 Task: Add an event with the title Second Meeting with John, date '2023/12/11', time 9:15 AM to 11:15 AMand add a description: Together, the employee and the supervisor will establish clear and realistic performance goals that align with the overall objectives of the role and the organization. These goals will be measurable, time-bound, and focused on addressing the identified performance concerns., put the event into Red category, logged in from the account softage.2@softage.netand send the event invitation to softage.1@softage.net and softage.3@softage.net. Set a reminder for the event 5 minutes before
Action: Mouse moved to (112, 120)
Screenshot: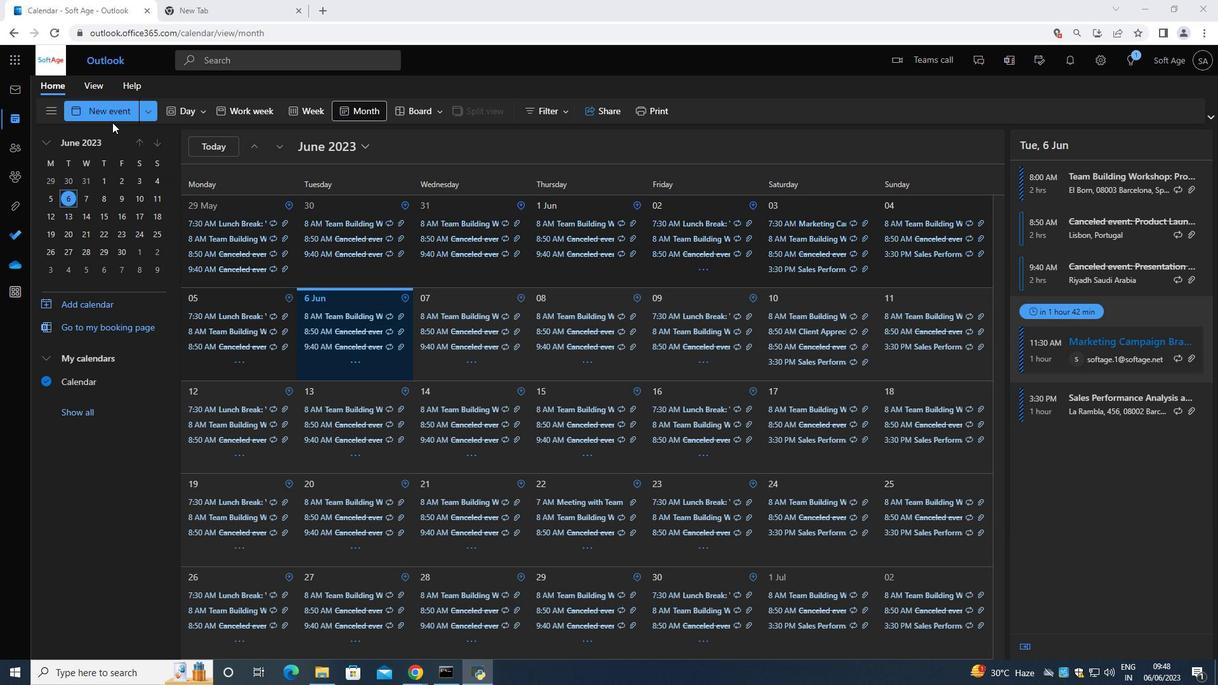 
Action: Mouse pressed left at (112, 120)
Screenshot: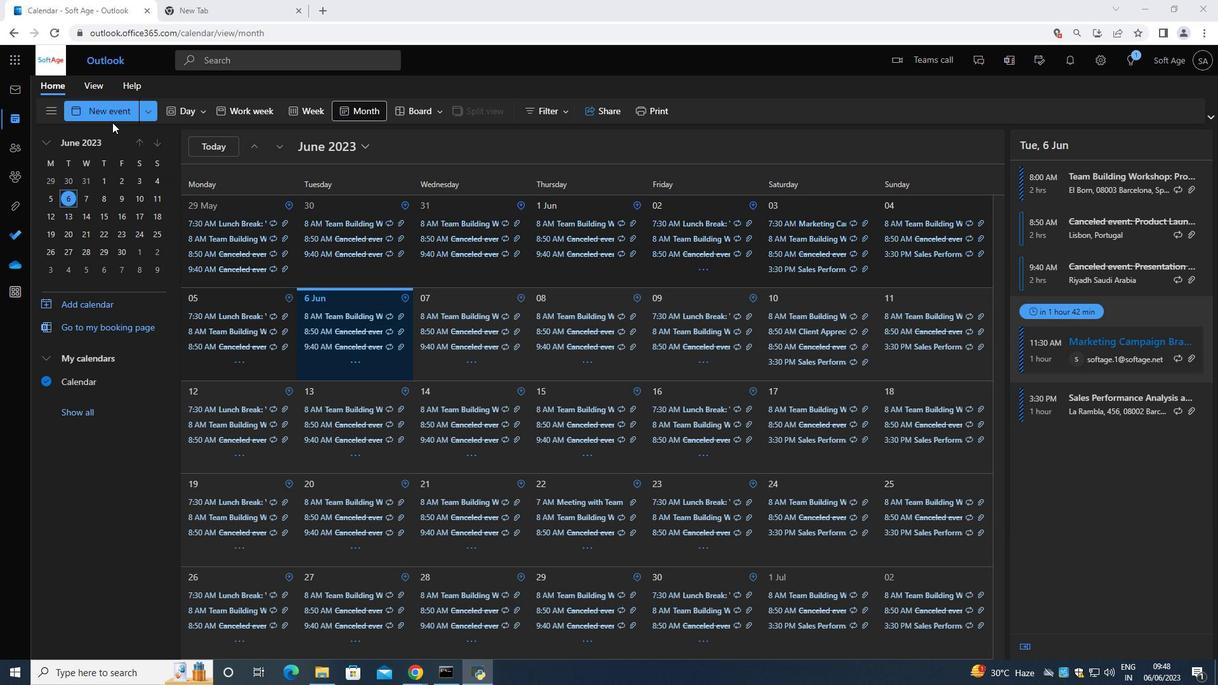 
Action: Mouse moved to (186, 179)
Screenshot: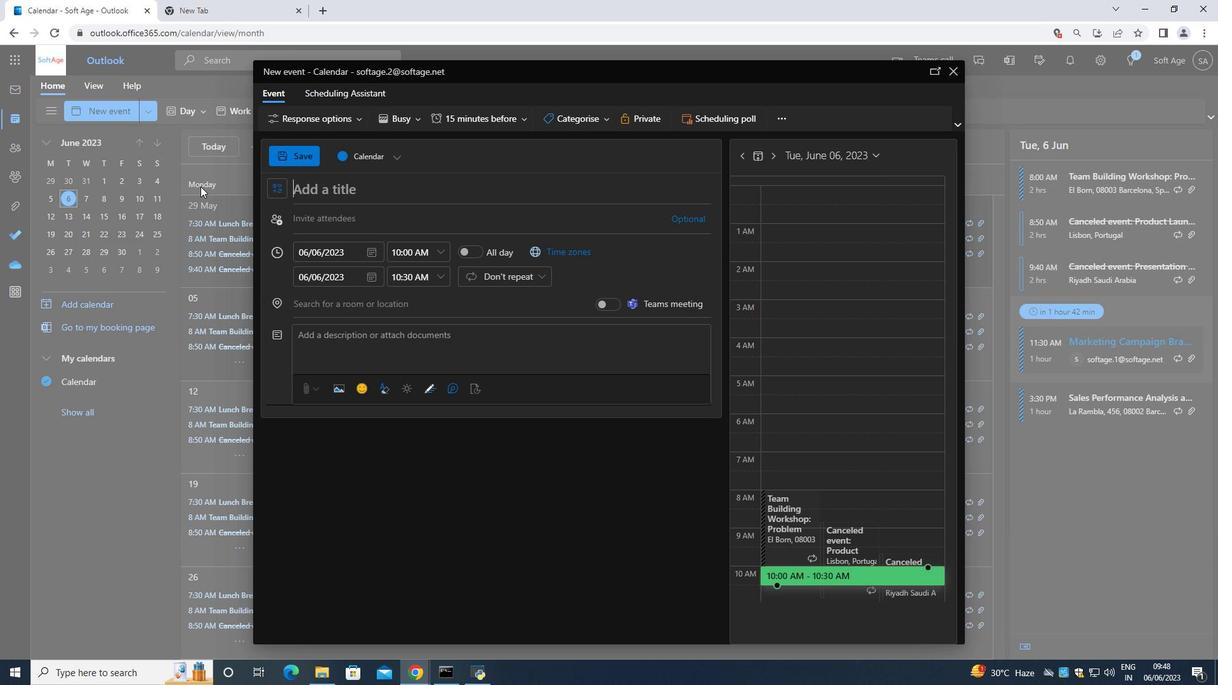 
Action: Key pressed <Key.shift>Second<Key.space><Key.shift>Meeting<Key.space>with<Key.space><Key.shift>John
Screenshot: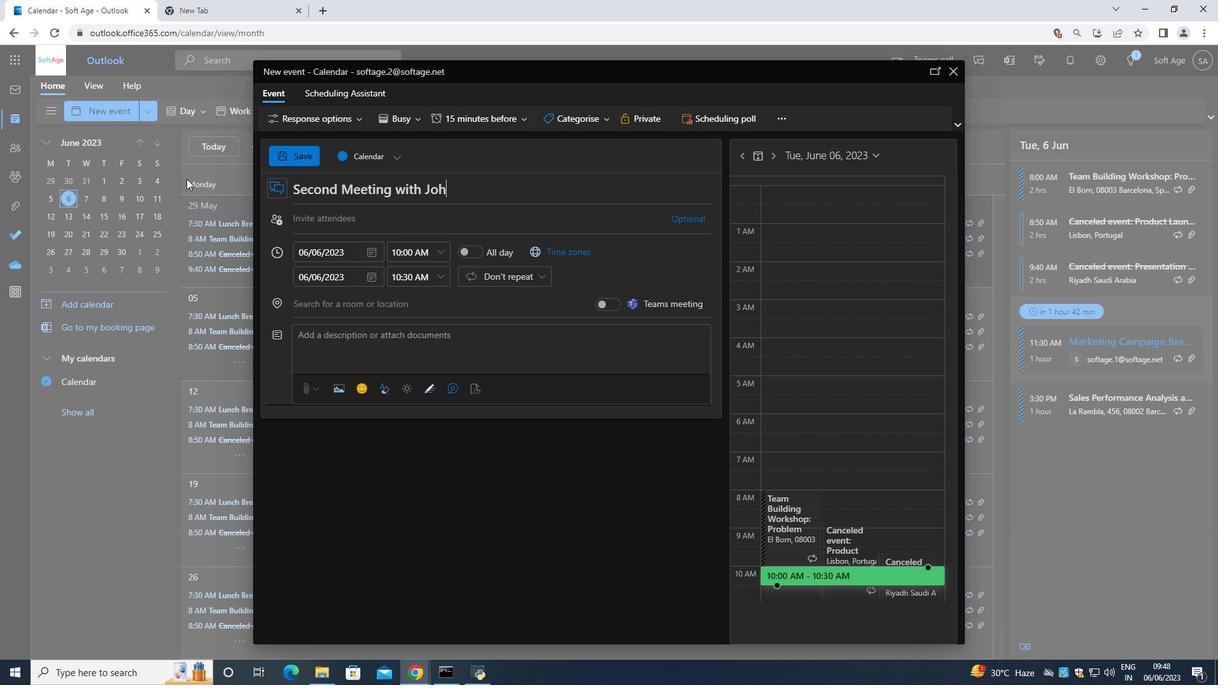 
Action: Mouse moved to (373, 253)
Screenshot: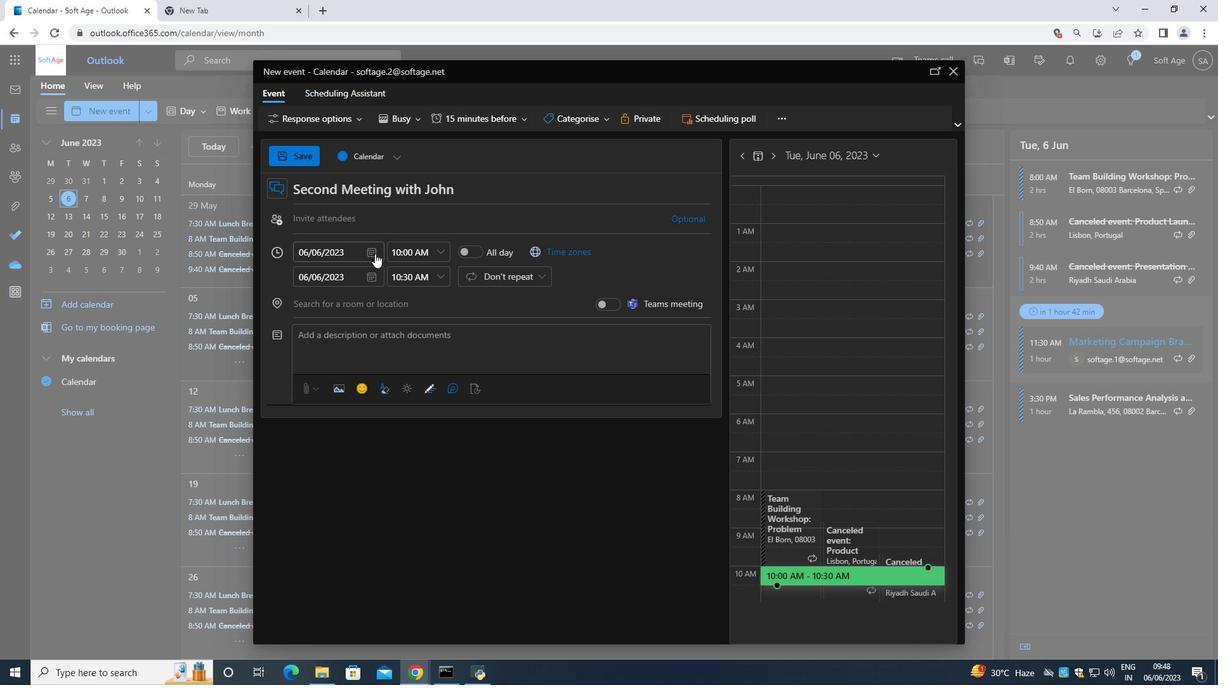 
Action: Mouse pressed left at (373, 253)
Screenshot: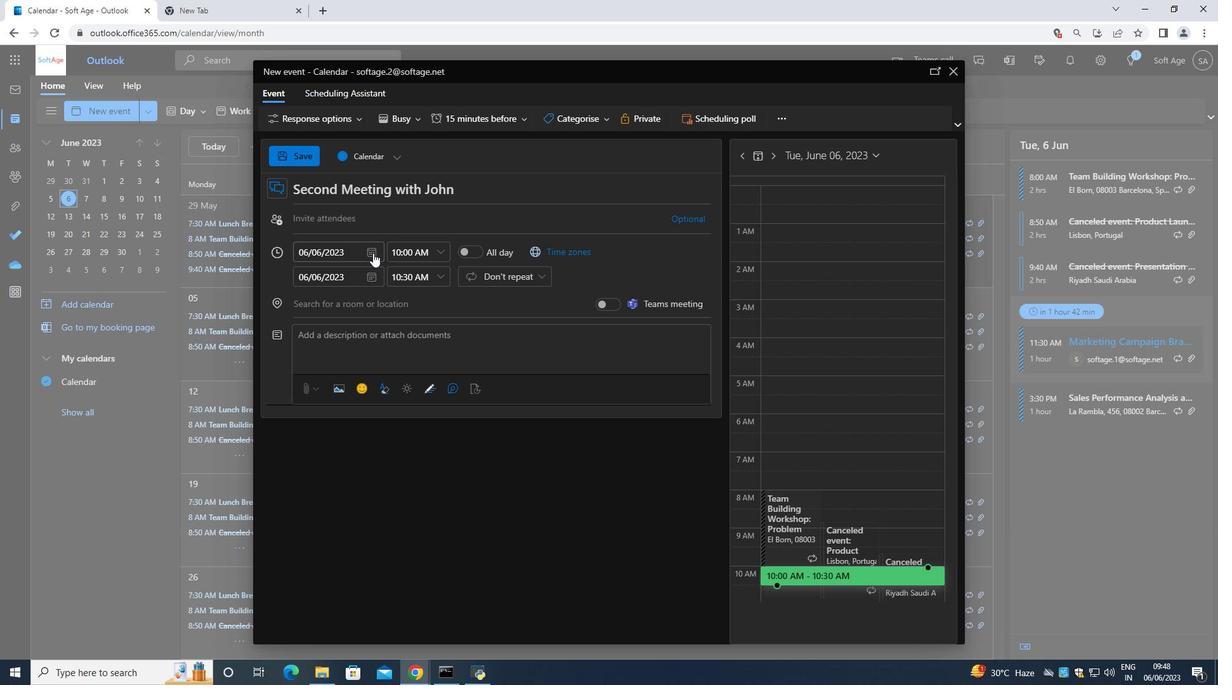 
Action: Mouse moved to (420, 278)
Screenshot: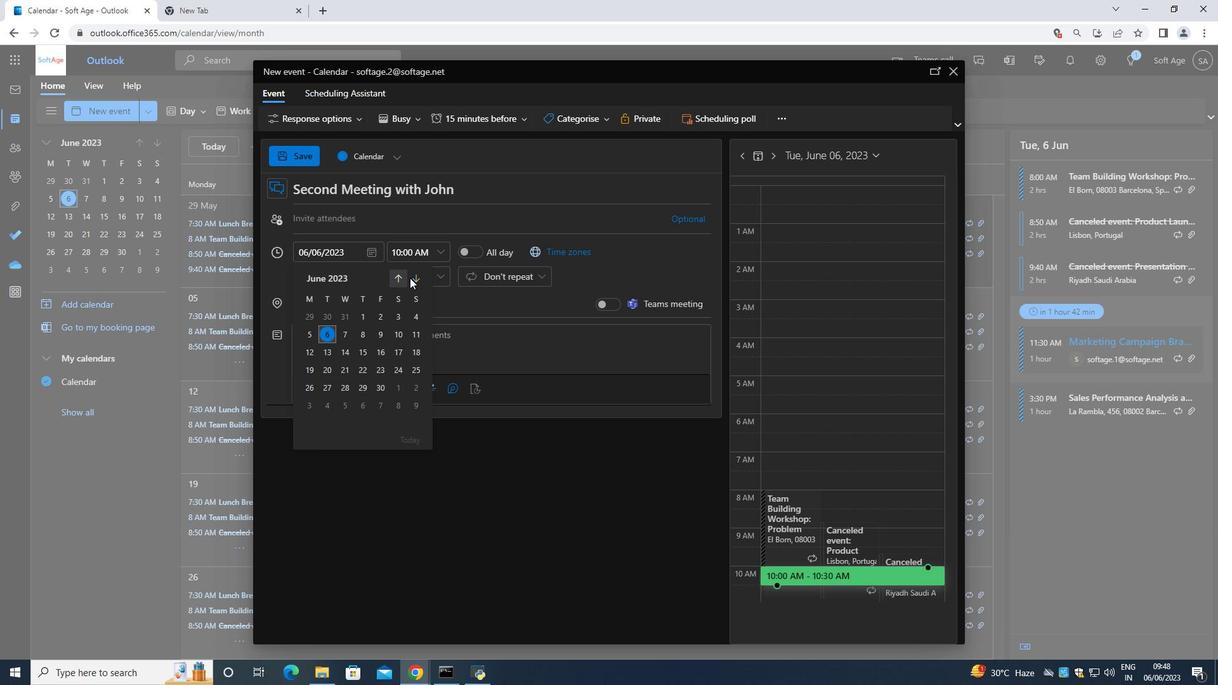 
Action: Mouse pressed left at (420, 278)
Screenshot: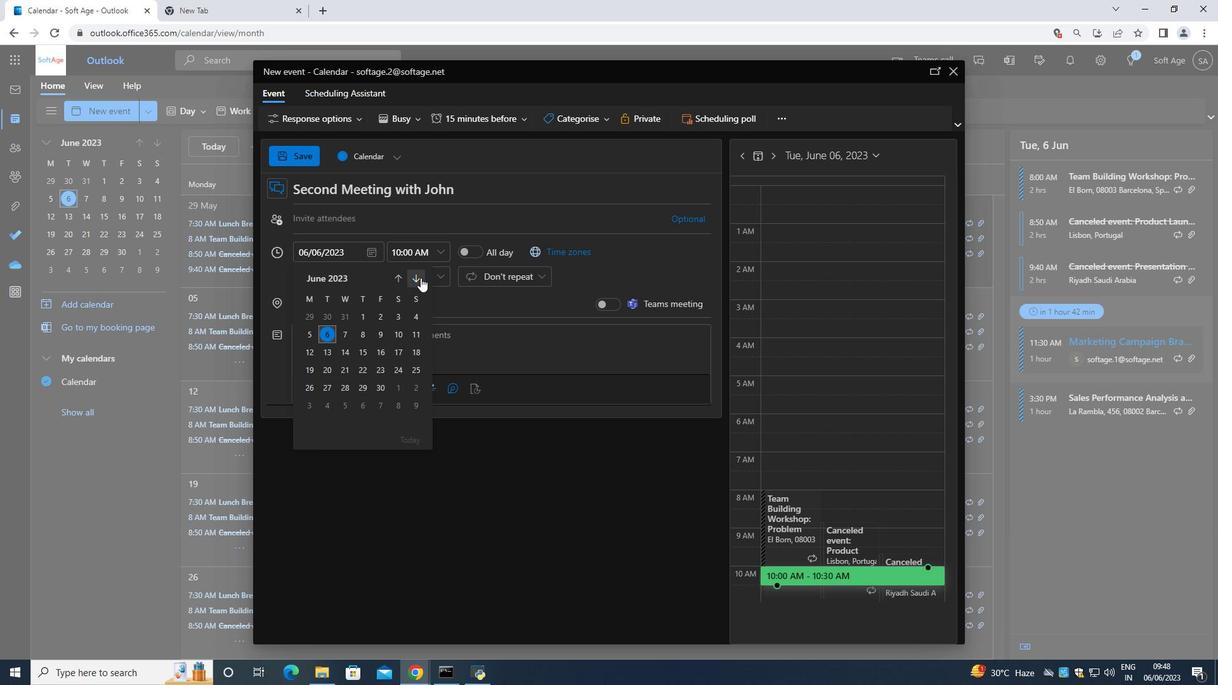 
Action: Mouse pressed left at (420, 278)
Screenshot: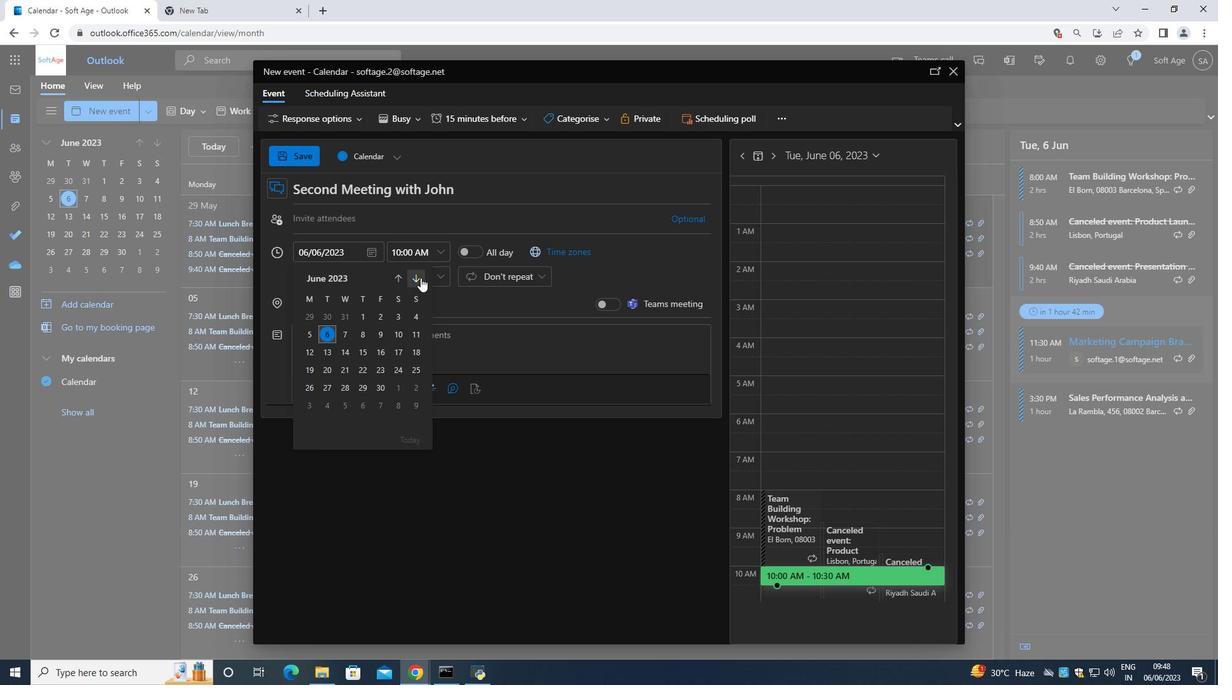 
Action: Mouse pressed left at (420, 278)
Screenshot: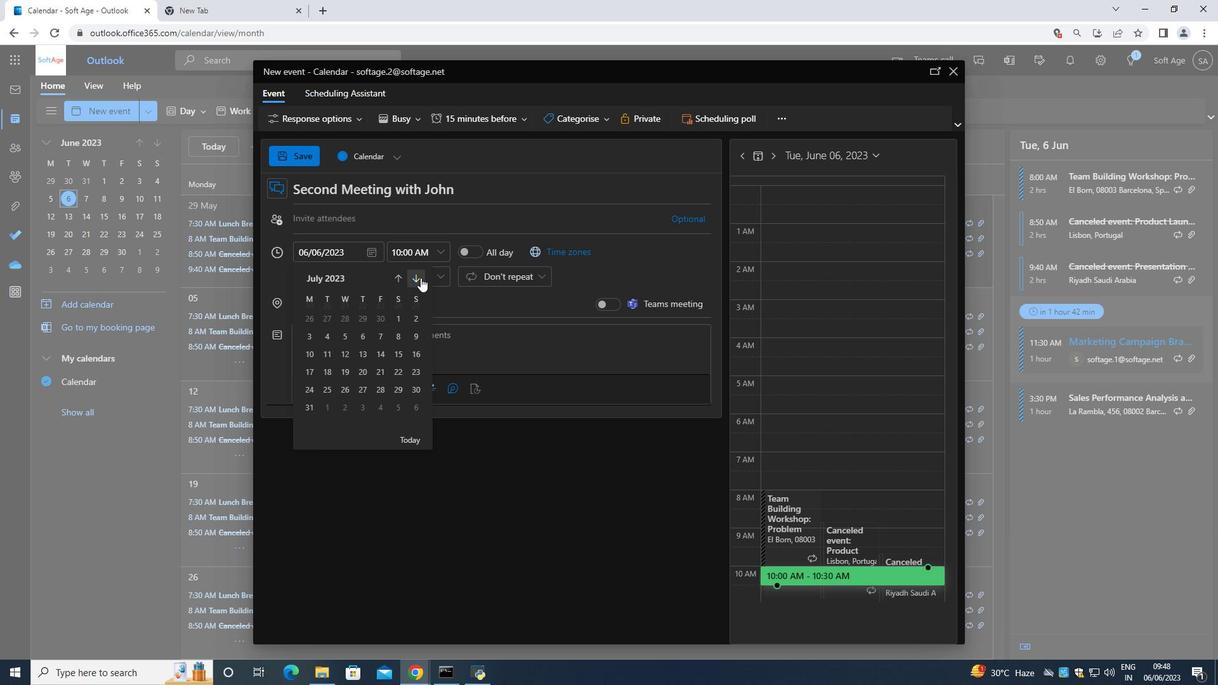 
Action: Mouse pressed left at (420, 278)
Screenshot: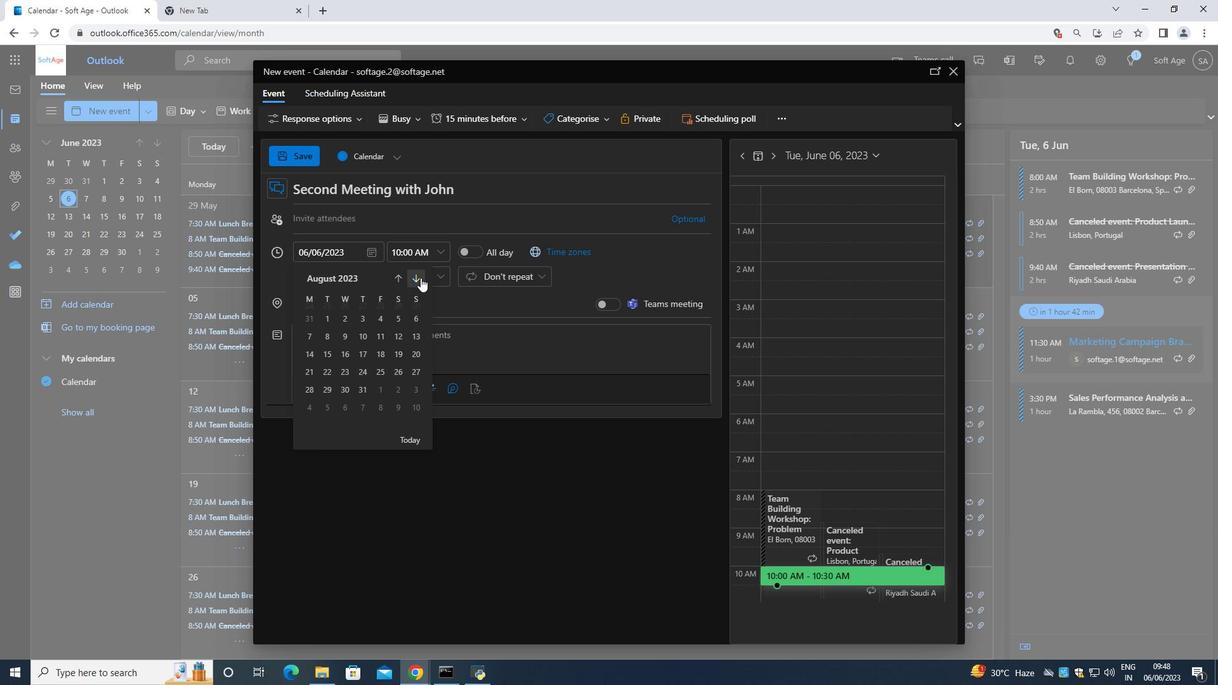 
Action: Mouse pressed left at (420, 278)
Screenshot: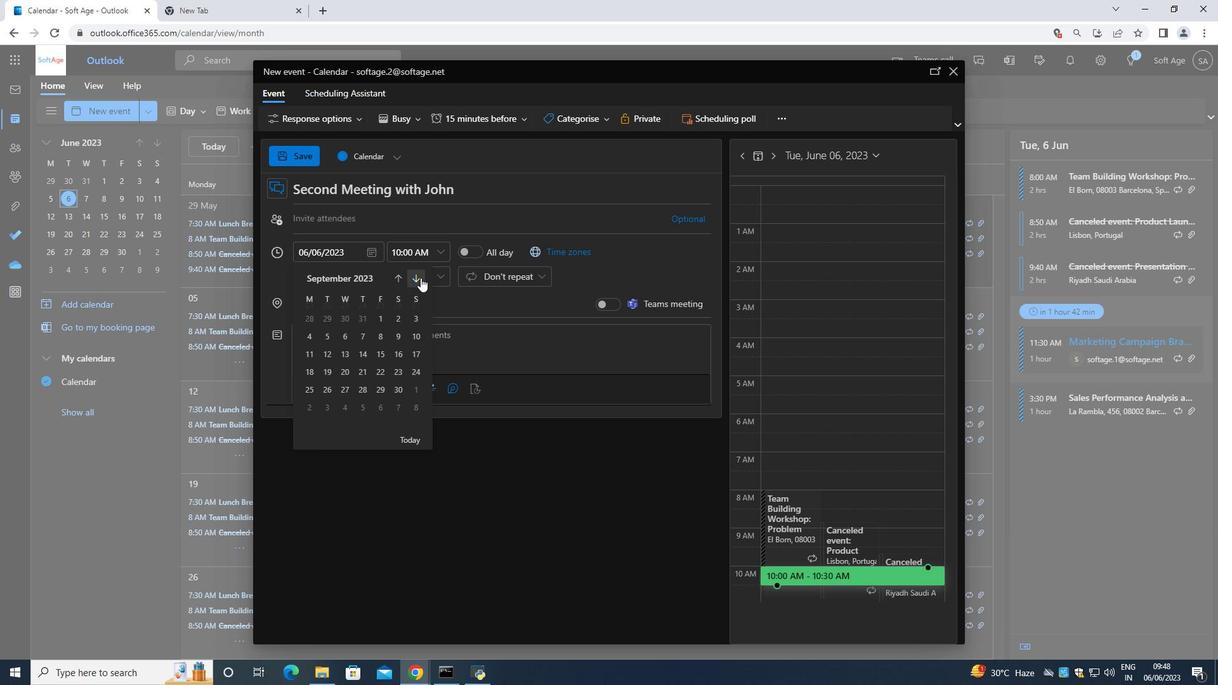 
Action: Mouse moved to (420, 278)
Screenshot: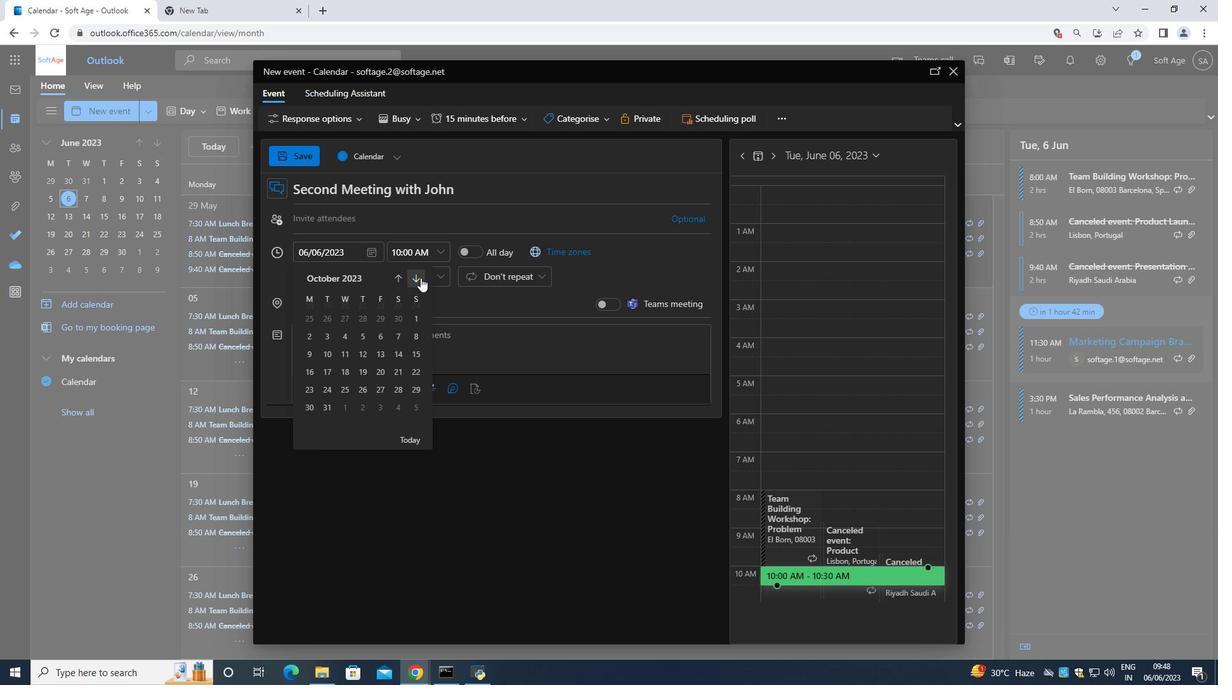 
Action: Mouse pressed left at (420, 278)
Screenshot: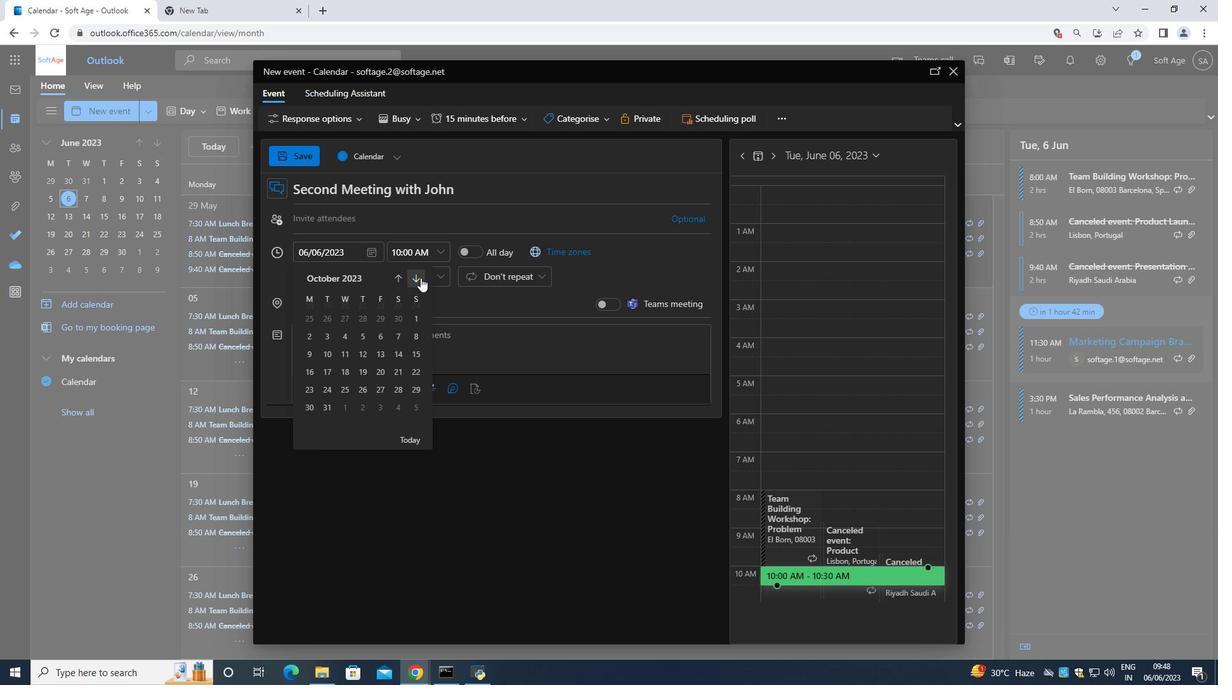 
Action: Mouse moved to (311, 354)
Screenshot: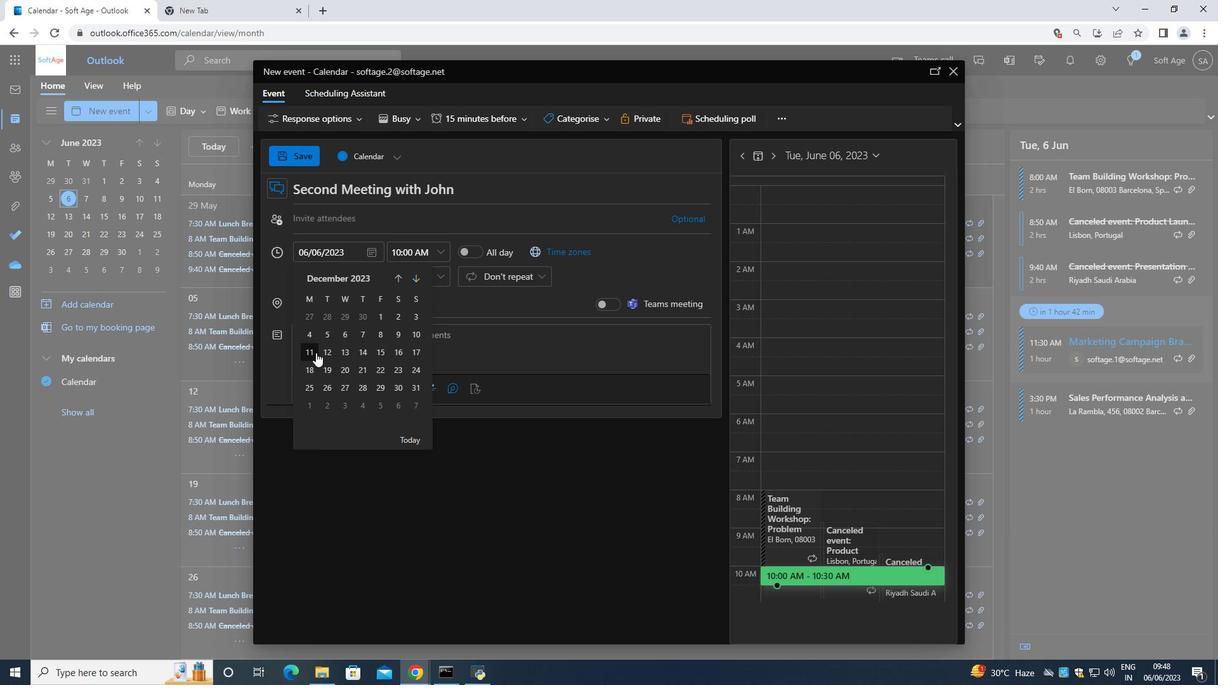 
Action: Mouse pressed left at (311, 354)
Screenshot: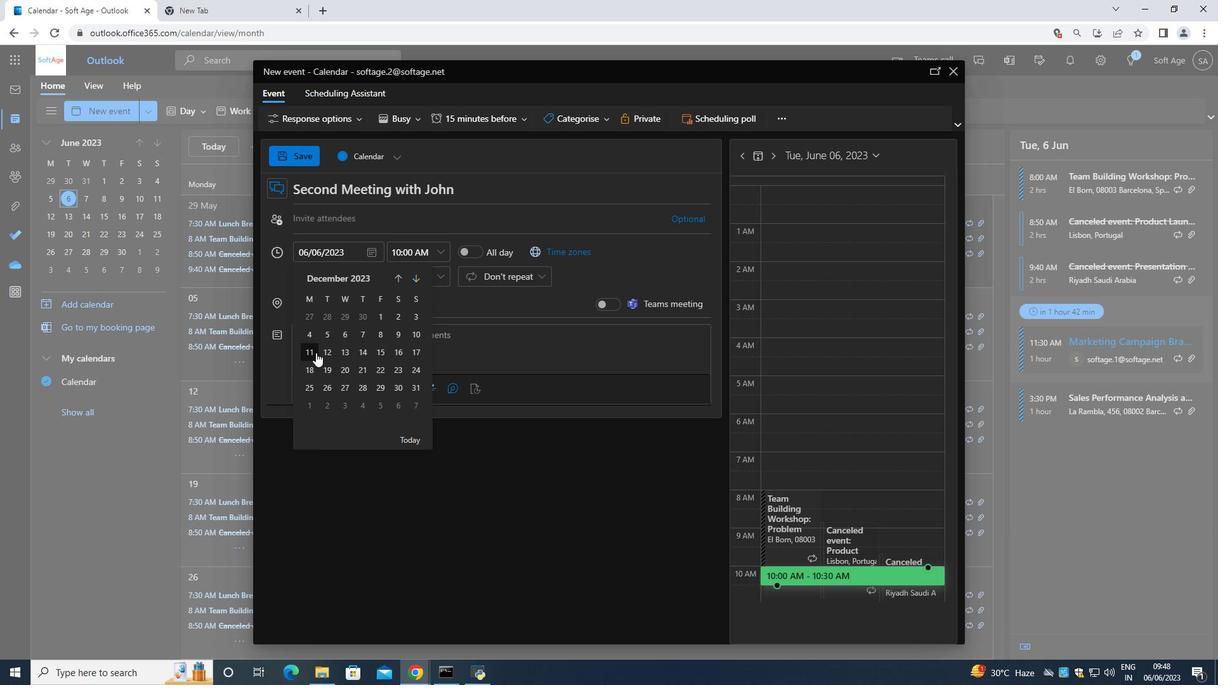 
Action: Mouse moved to (428, 253)
Screenshot: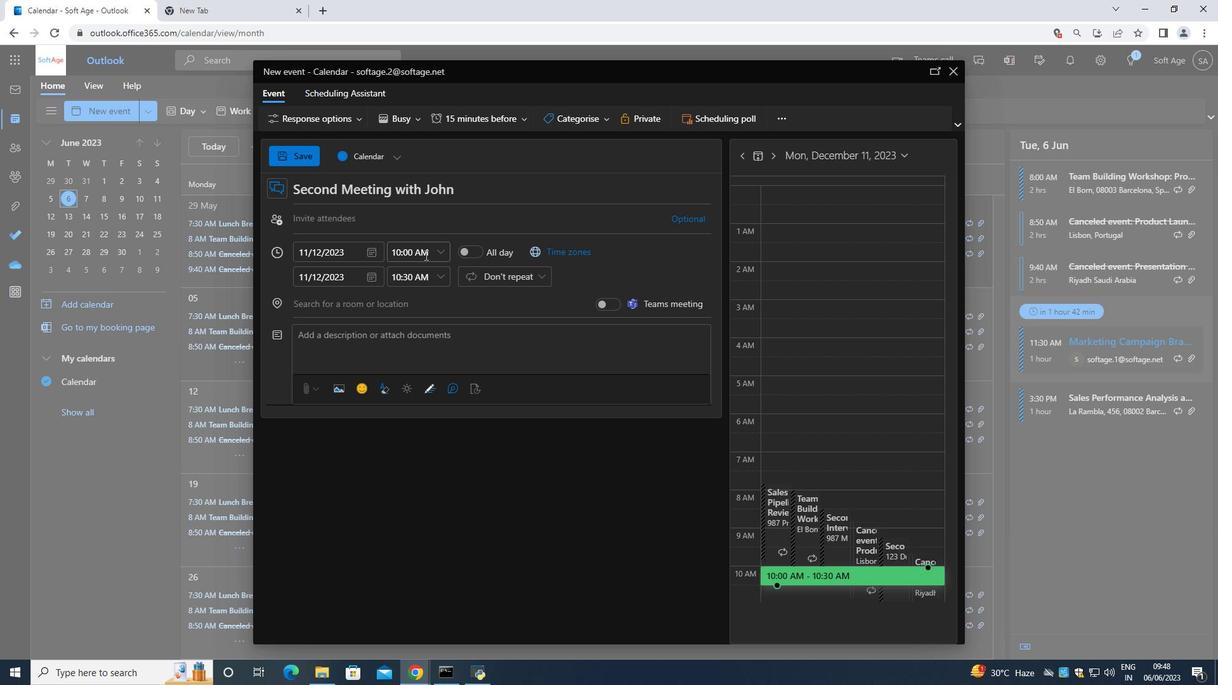 
Action: Mouse pressed left at (428, 253)
Screenshot: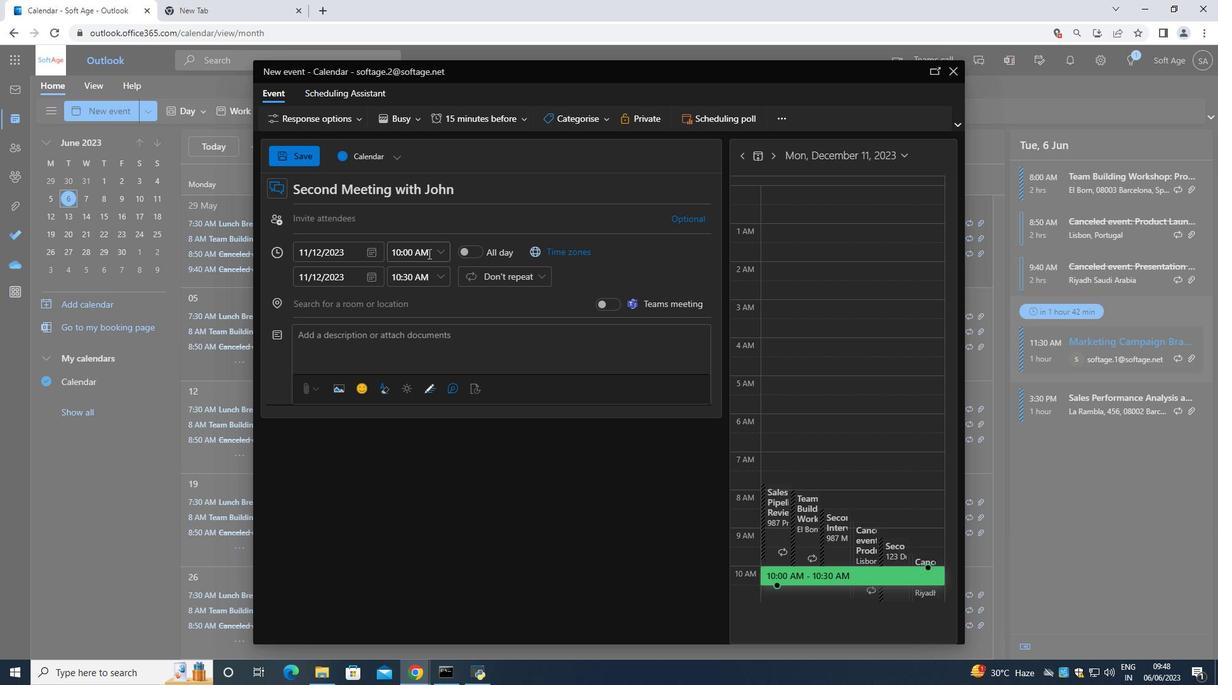 
Action: Mouse moved to (349, 206)
Screenshot: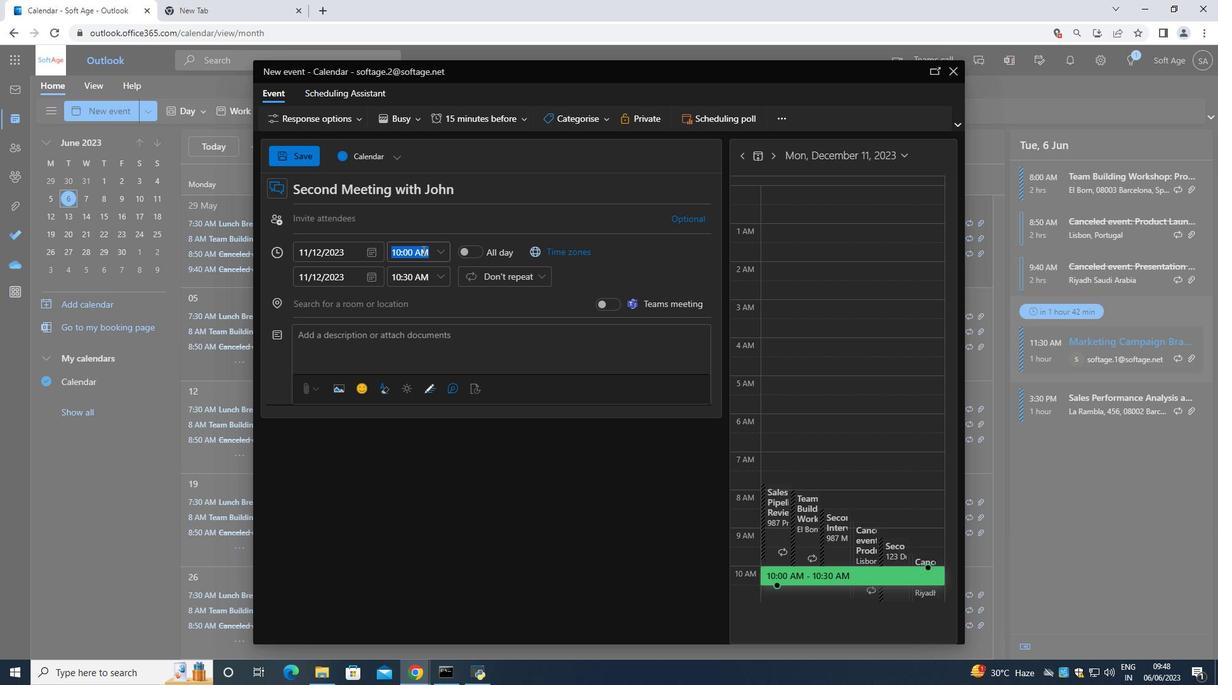 
Action: Key pressed 9<Key.shift_r>:15<Key.space><Key.shift>
Screenshot: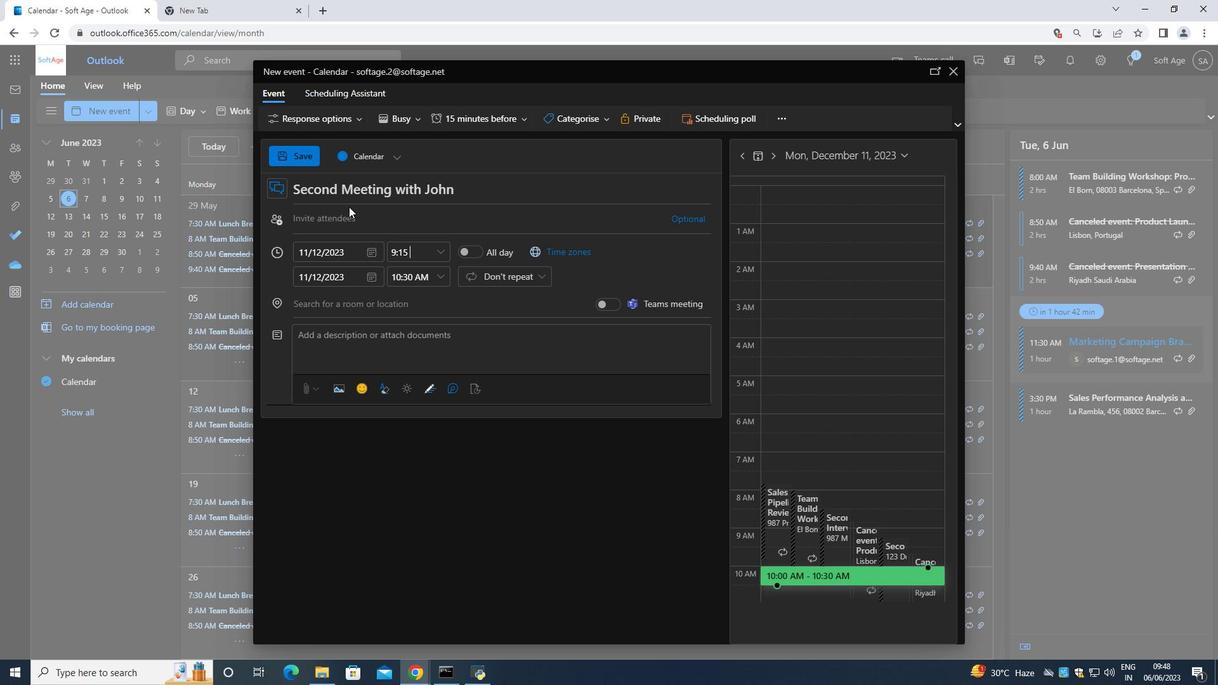 
Action: Mouse moved to (349, 206)
Screenshot: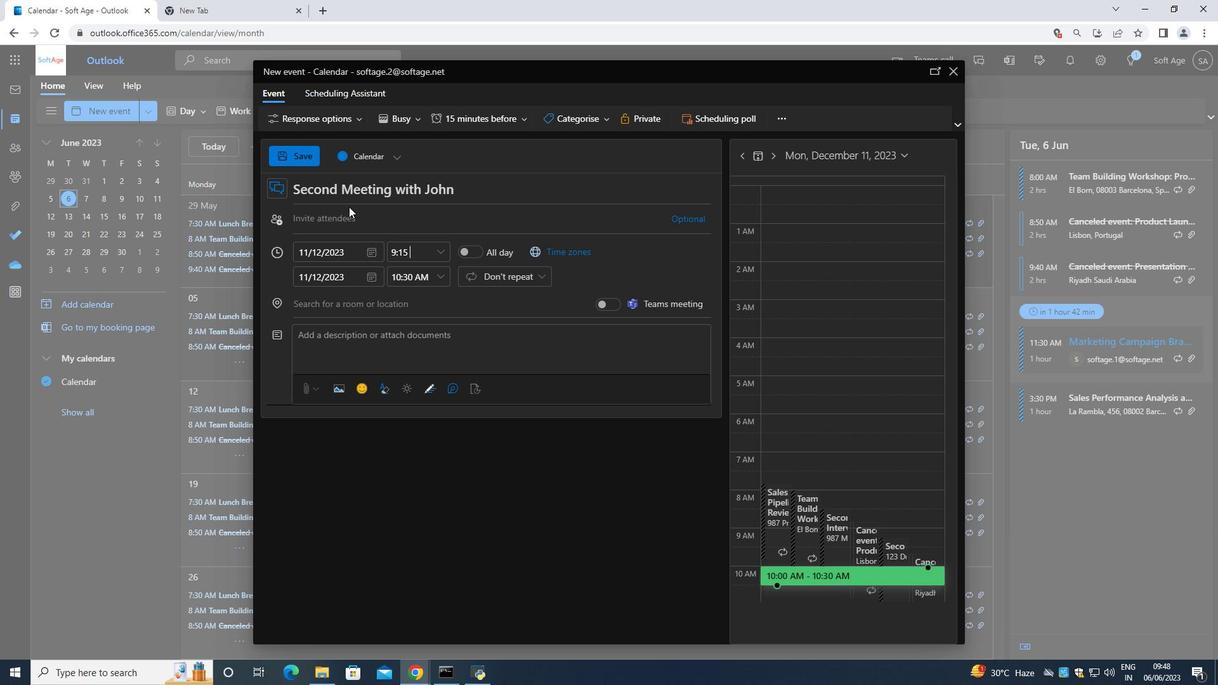 
Action: Key pressed AM
Screenshot: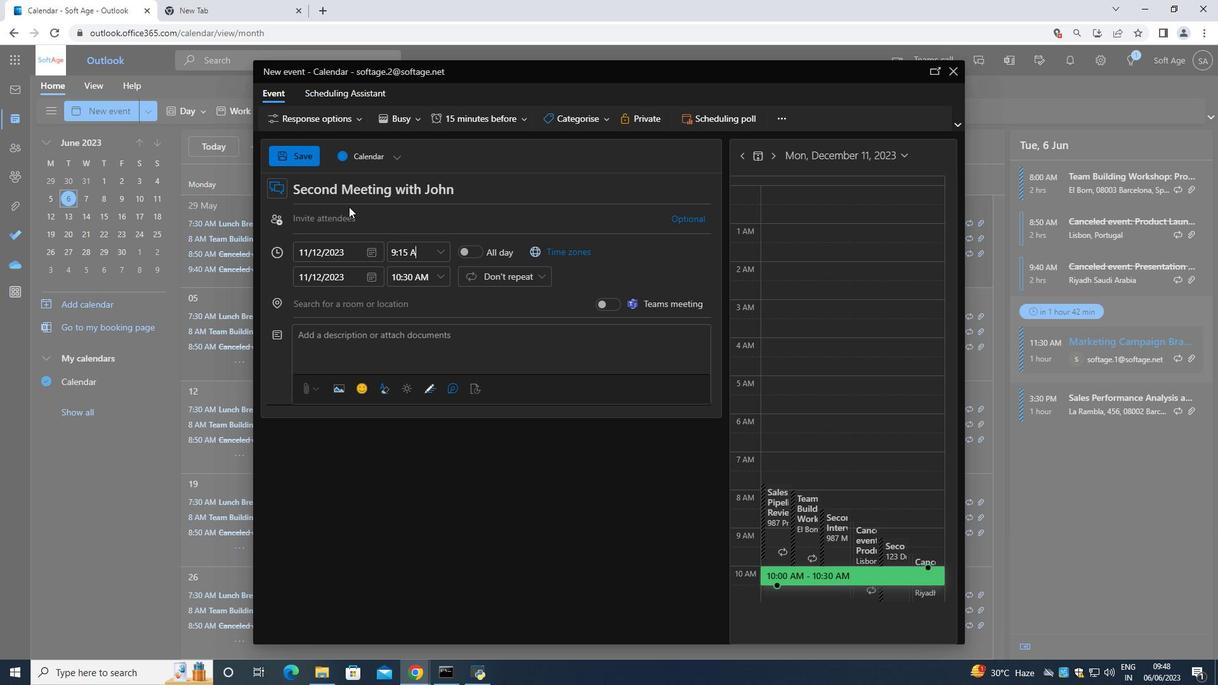
Action: Mouse moved to (439, 283)
Screenshot: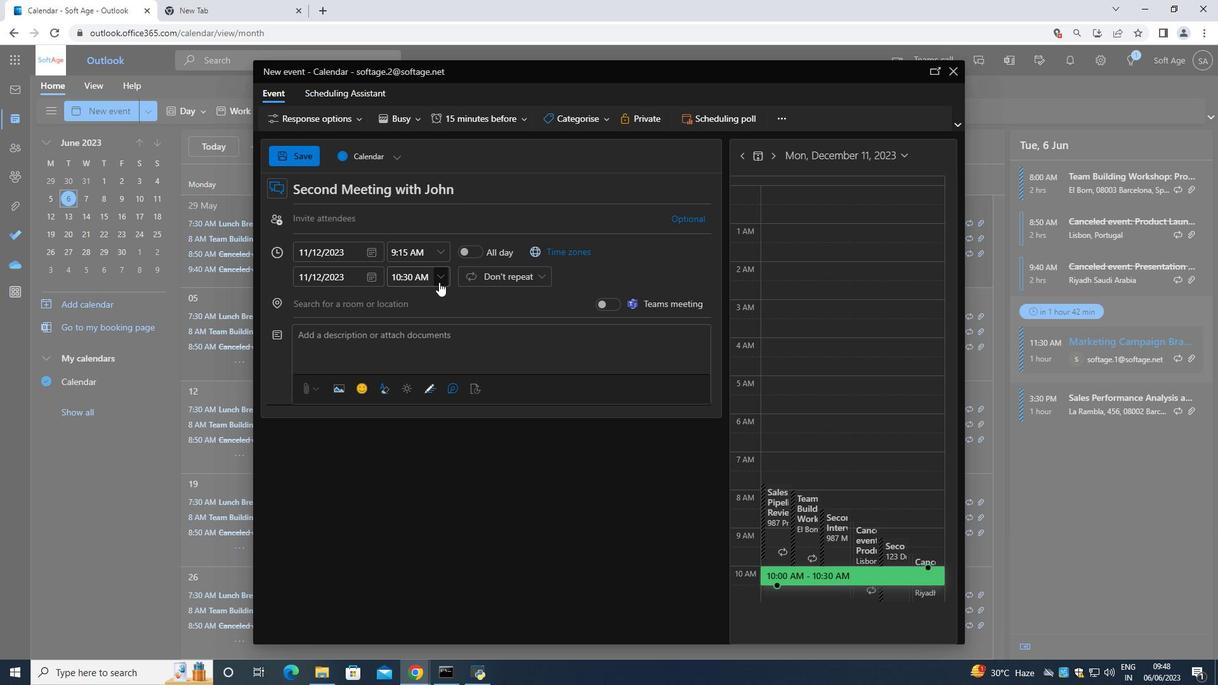 
Action: Mouse pressed left at (439, 283)
Screenshot: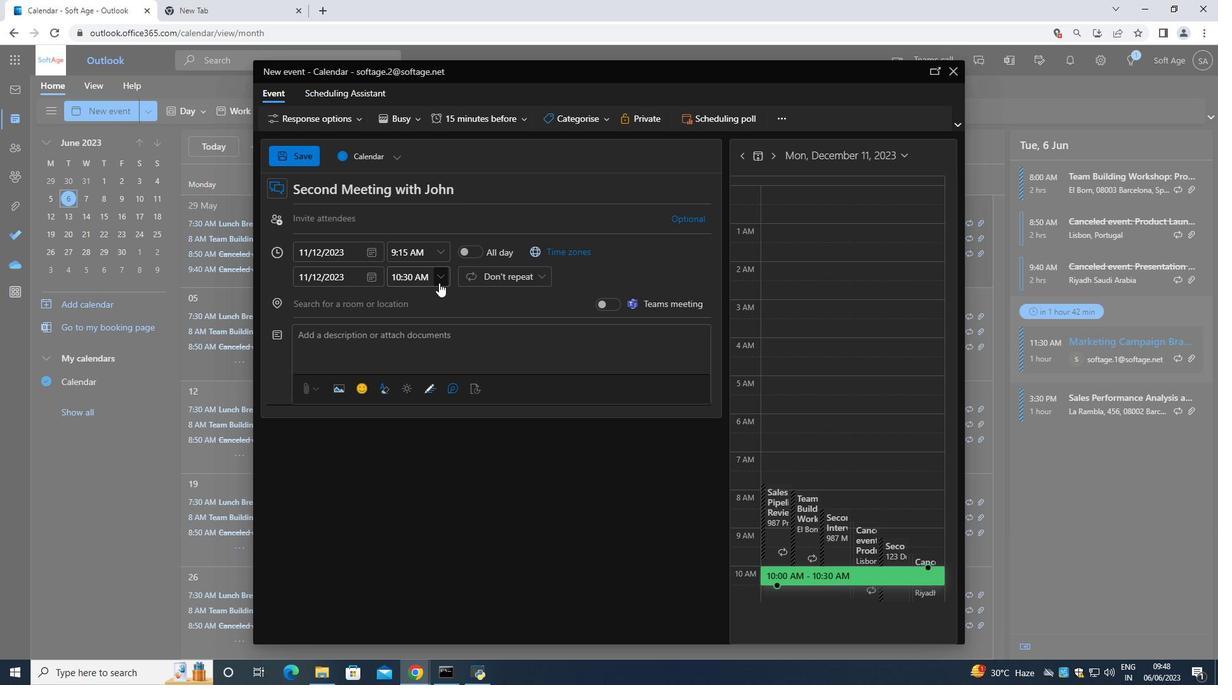 
Action: Mouse moved to (432, 365)
Screenshot: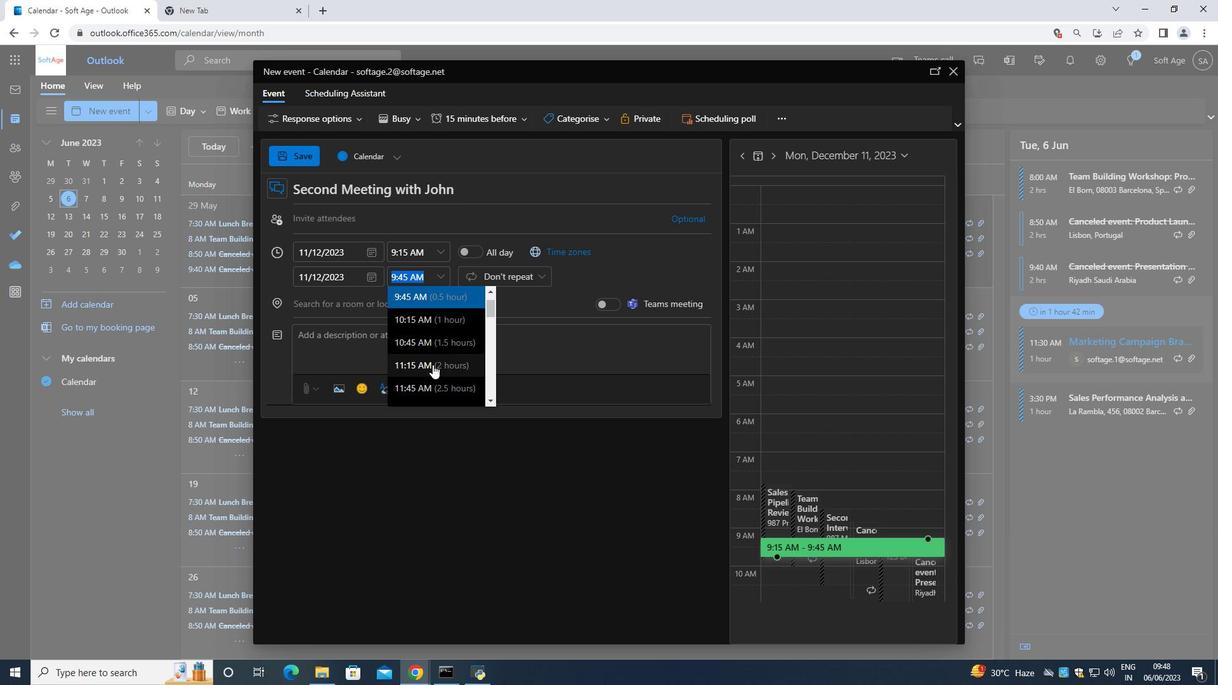 
Action: Mouse pressed left at (432, 365)
Screenshot: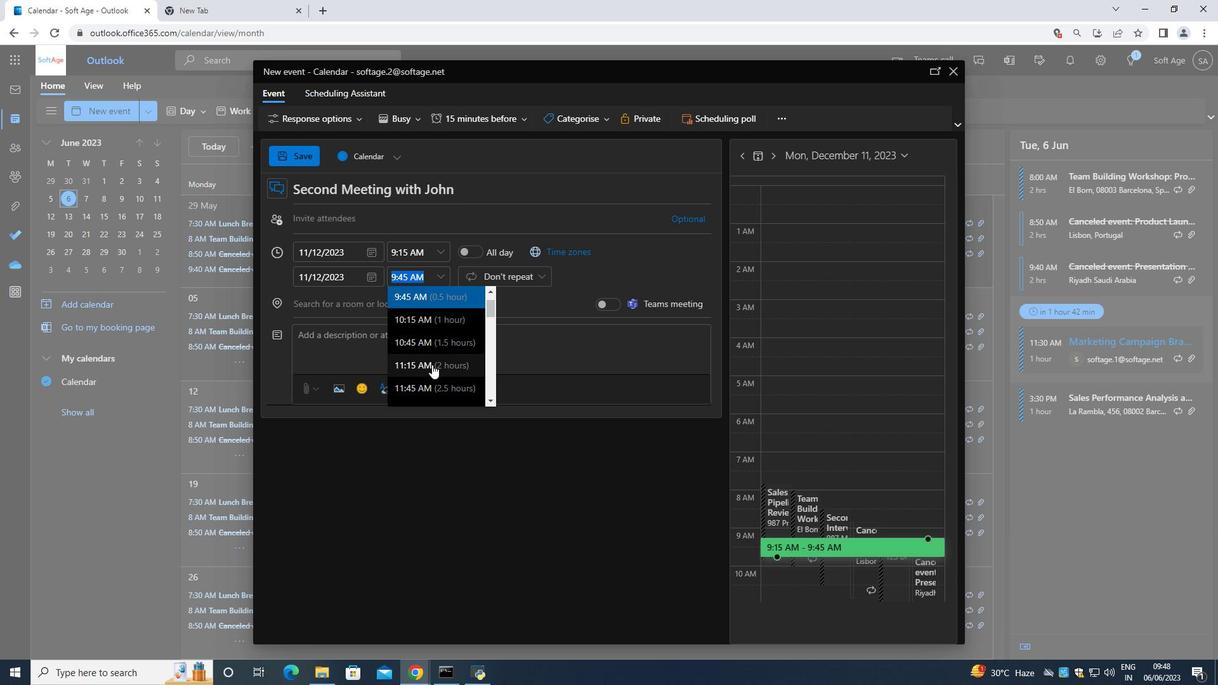 
Action: Mouse moved to (423, 355)
Screenshot: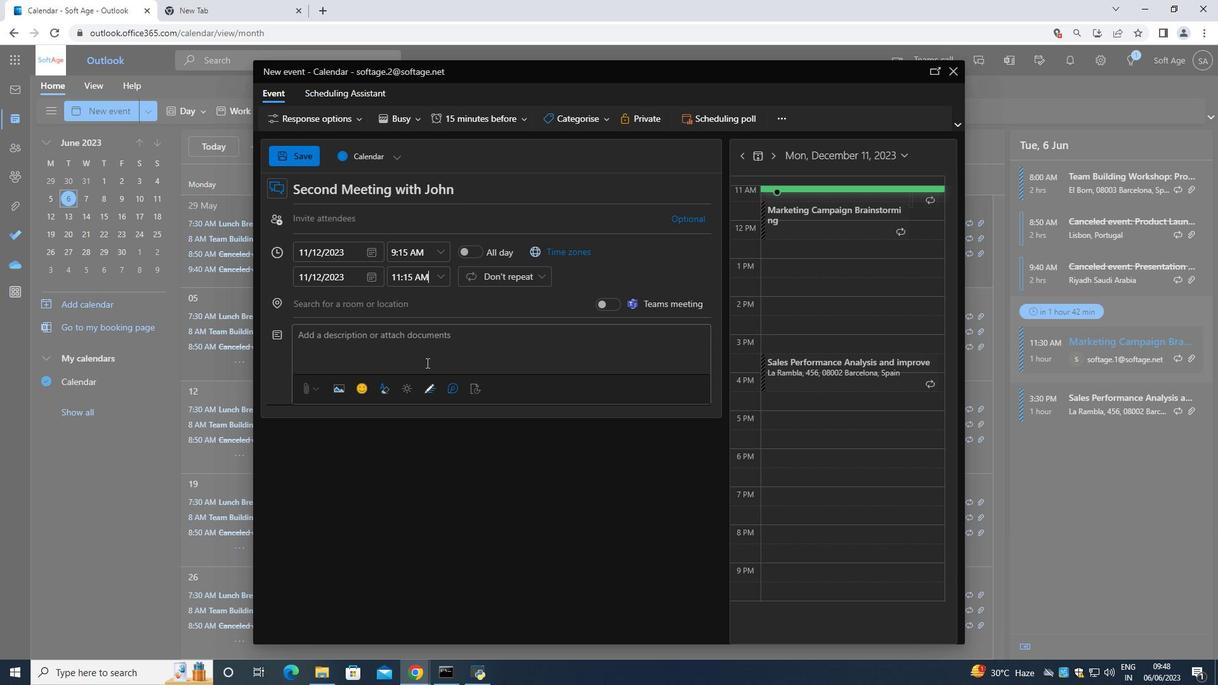 
Action: Mouse pressed left at (423, 355)
Screenshot: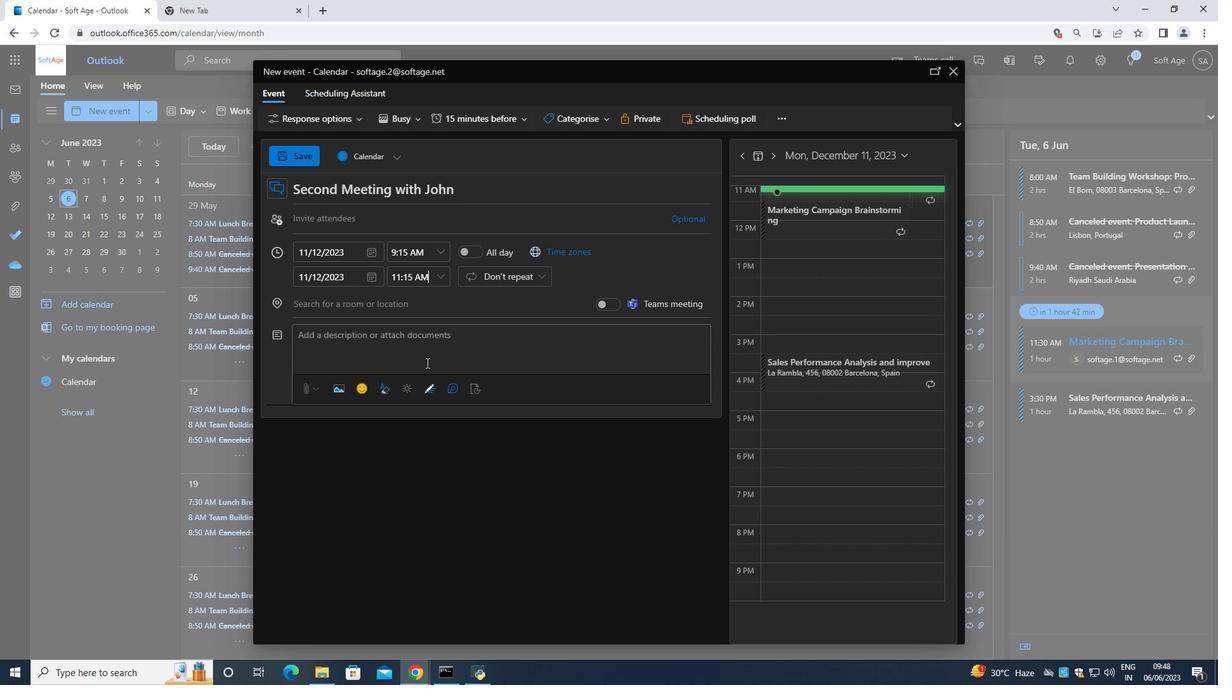 
Action: Mouse moved to (342, 316)
Screenshot: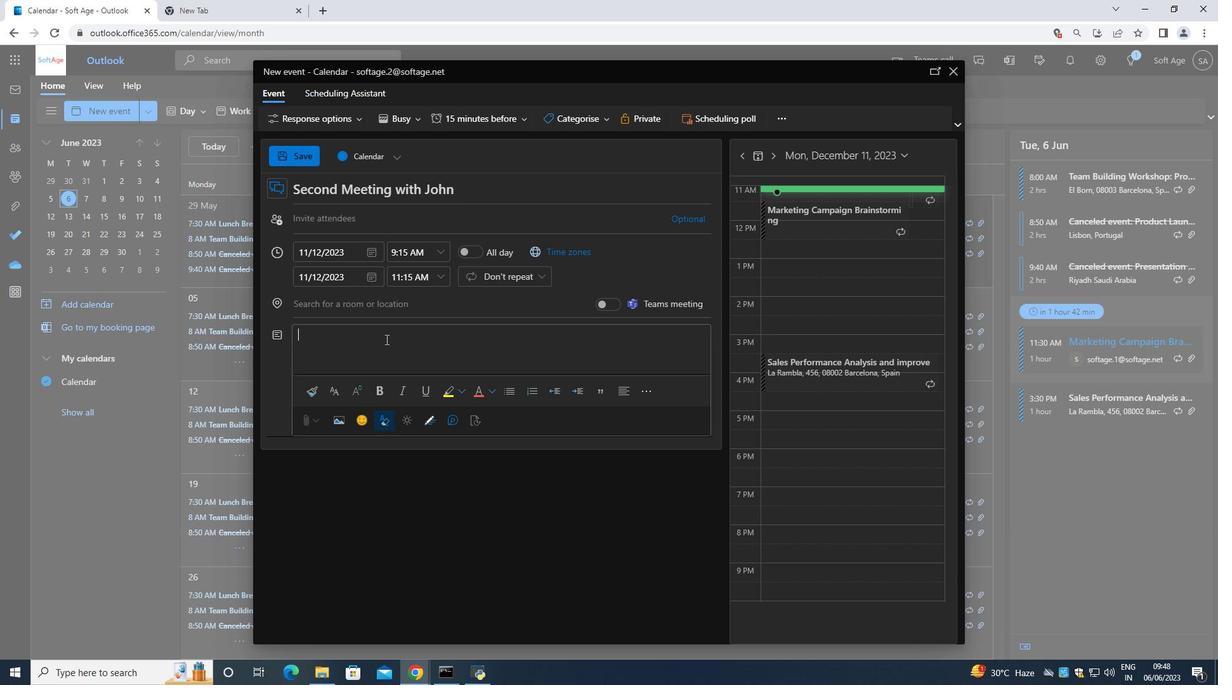 
Action: Key pressed <Key.shift>Together<Key.space>m<Key.backspace>,<Key.space>the<Key.space>employee<Key.space>and<Key.space>the<Key.space>supervisor<Key.space>will<Key.space>estsbiks<Key.backspace><Key.backspace>l<Key.backspace><Key.backspace>lisg<Key.backspace>h<Key.space>clear<Key.space>and<Key.space>rea<Key.left><Key.left><Key.left><Key.left><Key.left><Key.left><Key.left><Key.left><Key.left><Key.left><Key.left><Key.left><Key.left><Key.left><Key.left><Key.left><Key.left><Key.left><Key.left><Key.backspace>a<Key.right><Key.right><Key.right><Key.right><Key.right><Key.right><Key.right><Key.right><Key.right><Key.right><Key.right><Key.right><Key.right><Key.right><Key.right><Key.right><Key.right><Key.right><Key.right><Key.right><Key.right><Key.right><Key.right><Key.right><Key.right><Key.right><Key.right><Key.right><Key.right><Key.right><Key.right><Key.right>listic<Key.space>performance<Key.space>goals<Key.space>that<Key.space>align<Key.space>with<Key.space>the<Key.space>overall<Key.space>objectives<Key.space>of<Key.space>the<Key.space>role<Key.space>and<Key.space>the<Key.space>prganization<Key.space>.<Key.space><Key.shift>These<Key.space>ga<Key.backspace>oals<Key.space>will<Key.space>be<Key.space>meas<Key.left><Key.left><Key.left><Key.left><Key.left><Key.left><Key.left><Key.left><Key.left><Key.left><Key.left><Key.left><Key.left><Key.left><Key.left><Key.left><Key.left><Key.left><Key.left><Key.left><Key.left><Key.left><Key.left><Key.left><Key.left><Key.left><Key.left><Key.left><Key.left><Key.left><Key.left><Key.left><Key.left><Key.left><Key.left><Key.left><Key.backspace>f<Key.right><Key.right><Key.right><Key.right><Key.right><Key.right><Key.right><Key.right><Key.right><Key.right><Key.right><Key.right><Key.right><Key.right><Key.right><Key.right><Key.right><Key.right><Key.right><Key.right><Key.right><Key.right><Key.right><Key.right><Key.right><Key.right><Key.right><Key.right><Key.right><Key.right><Key.right><Key.right><Key.right><Key.right><Key.right><Key.right>urable<Key.space>,<Key.space>time<Key.space>-<Key.space>bound,<Key.space>and<Key.space>focused<Key.space>on<Key.space>addressing<Key.space>the<Key.space>identifid<Key.backspace>ed<Key.space>performance<Key.space>concerns<Key.space>.
Screenshot: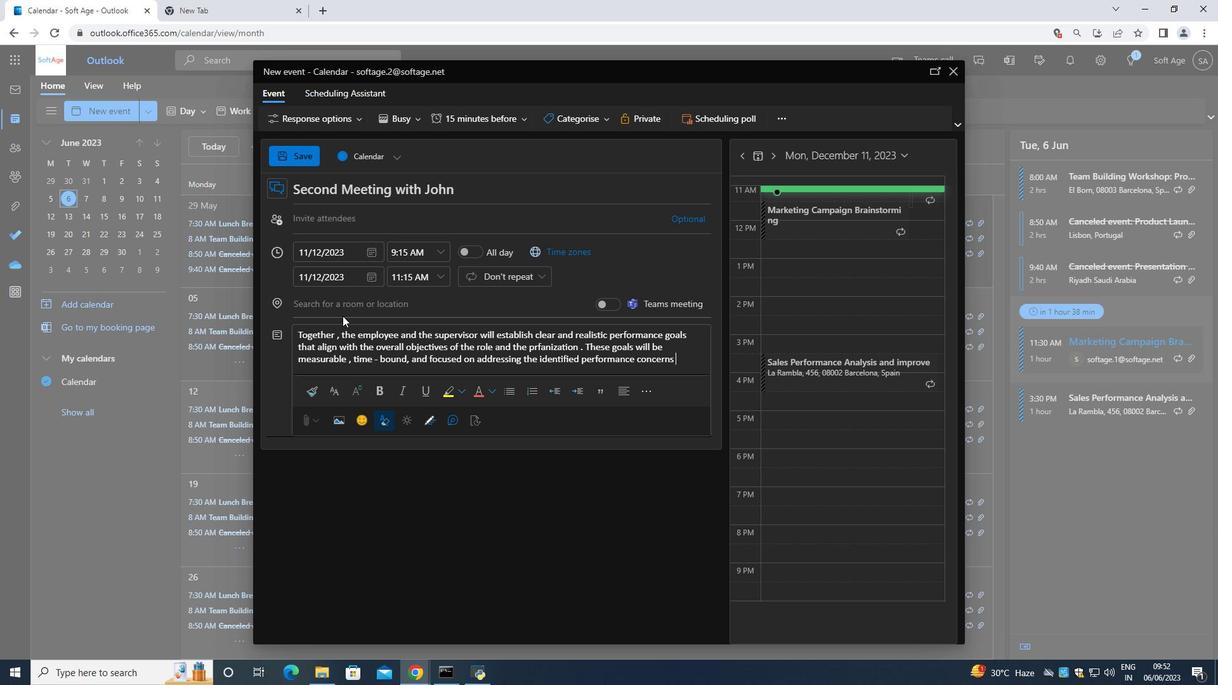 
Action: Mouse moved to (564, 119)
Screenshot: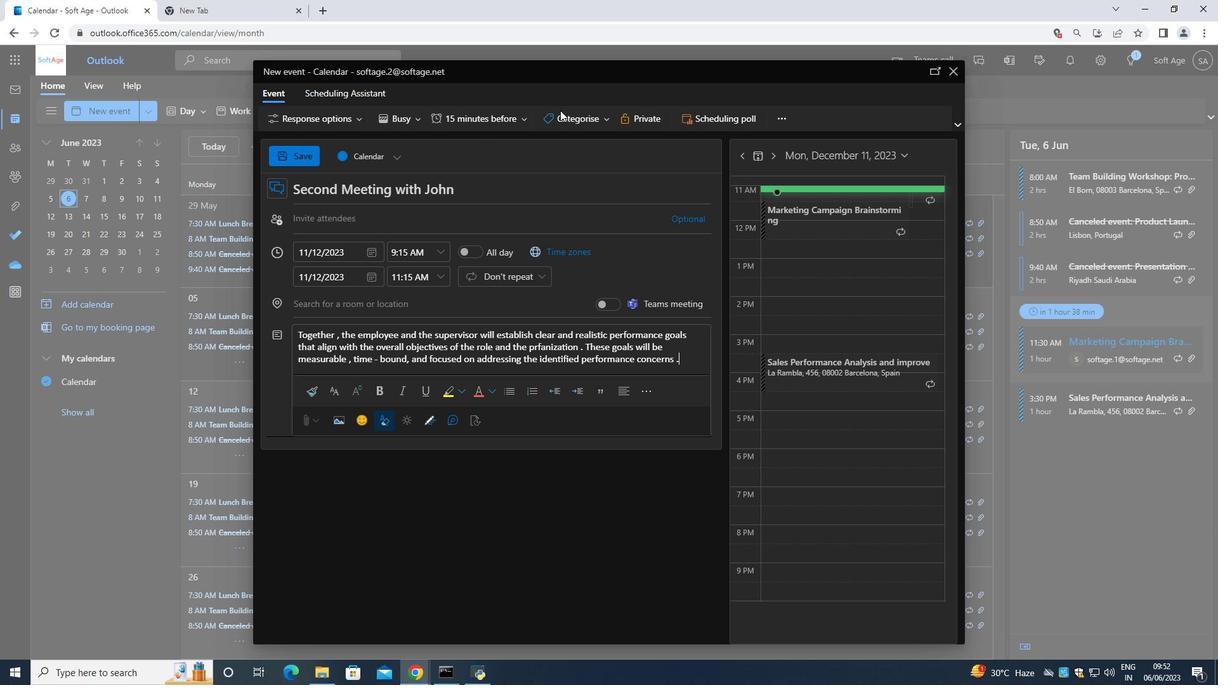 
Action: Mouse pressed left at (564, 119)
Screenshot: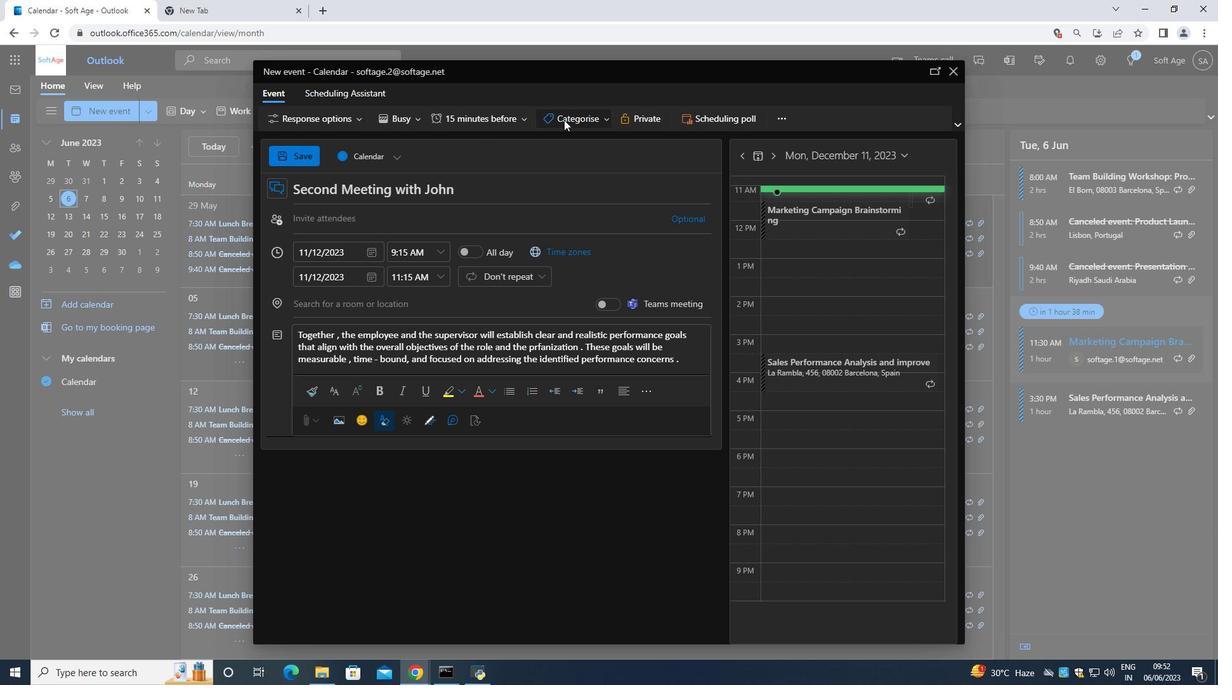 
Action: Mouse moved to (584, 225)
Screenshot: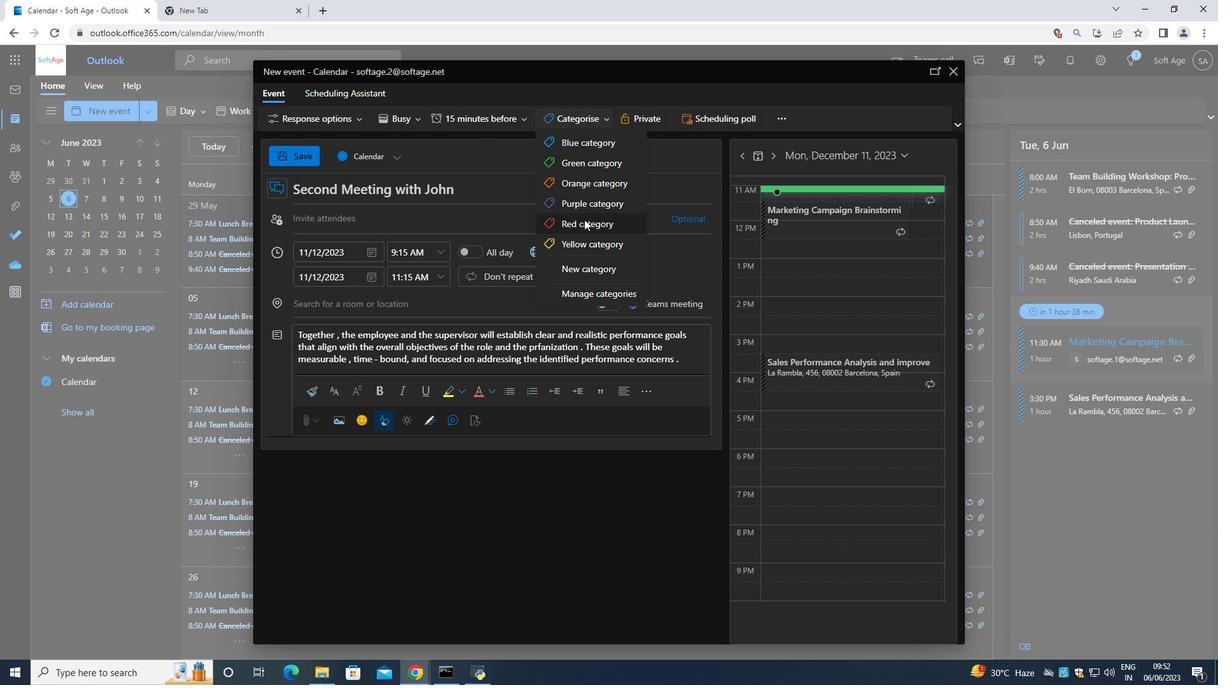 
Action: Mouse pressed left at (584, 225)
Screenshot: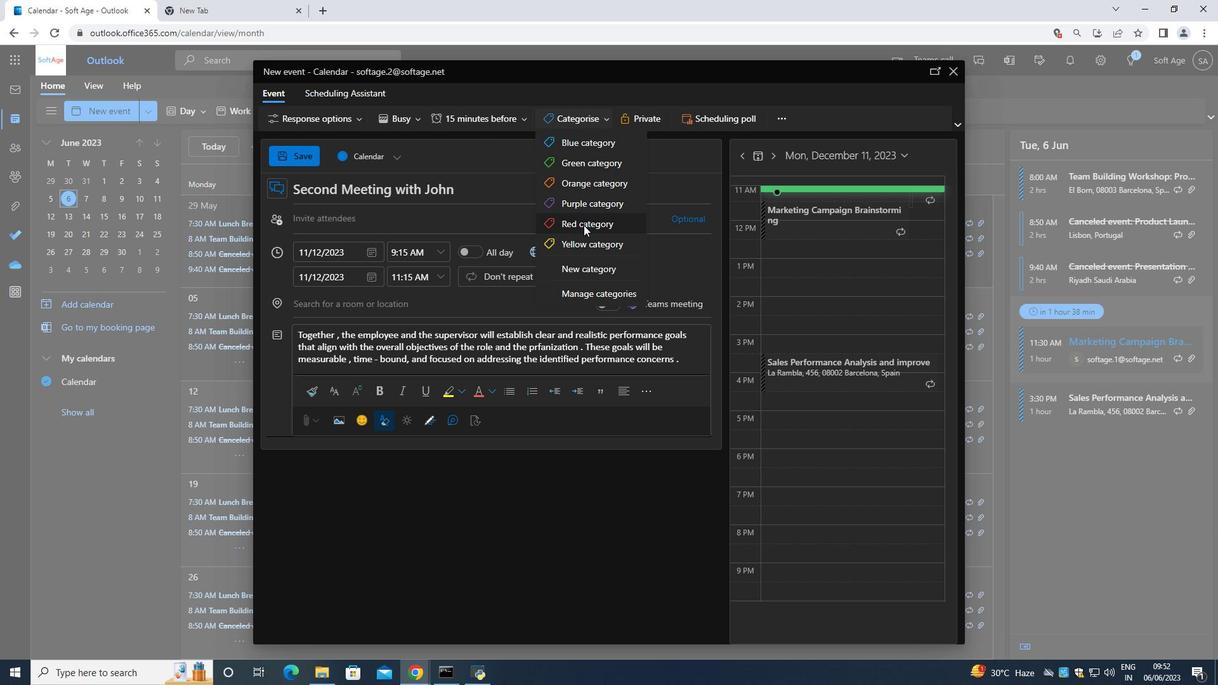 
Action: Mouse moved to (526, 220)
Screenshot: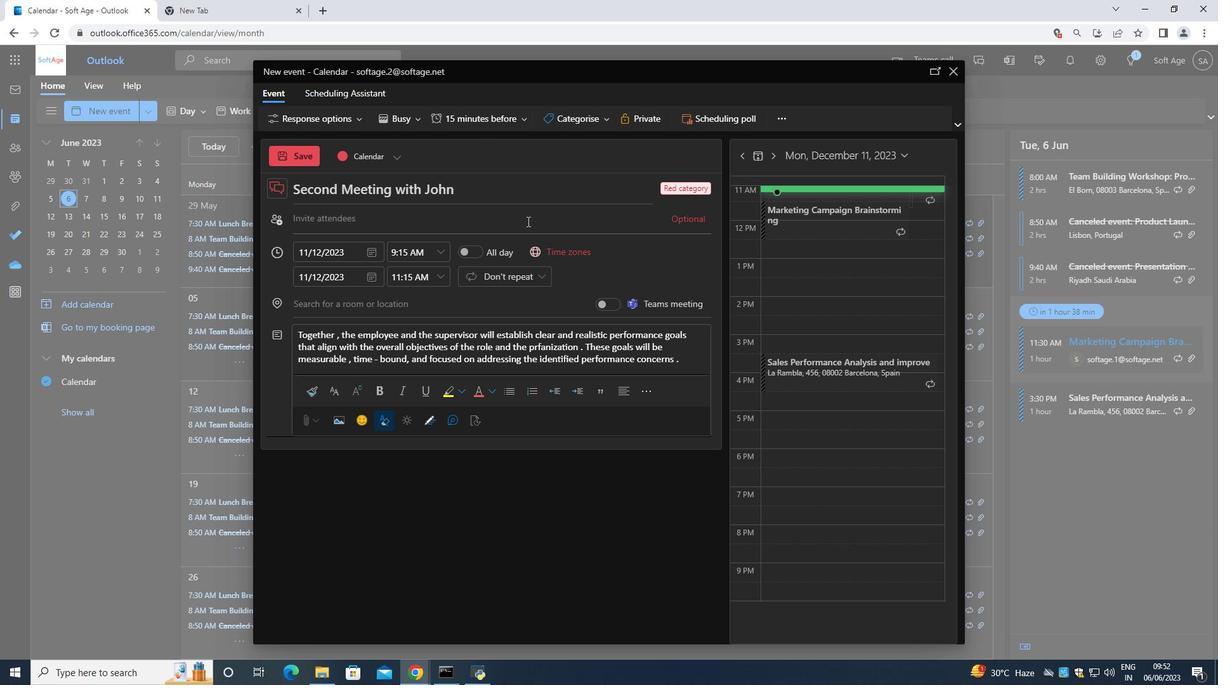 
Action: Mouse pressed left at (526, 220)
Screenshot: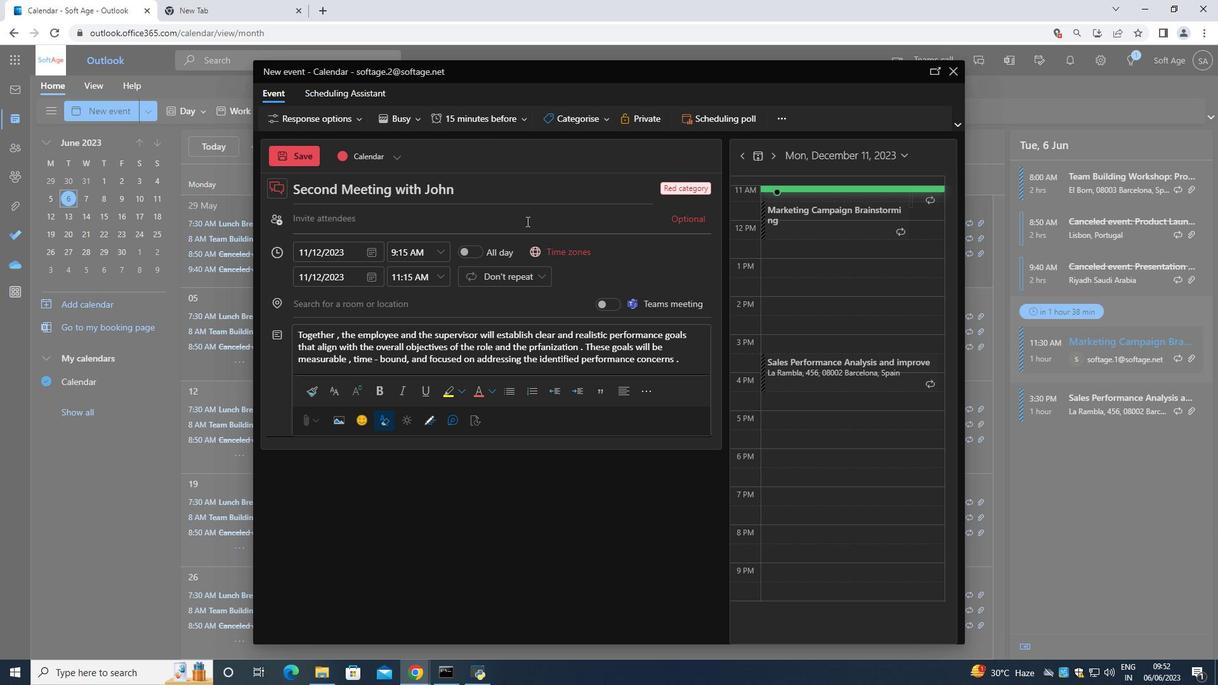 
Action: Mouse moved to (378, 134)
Screenshot: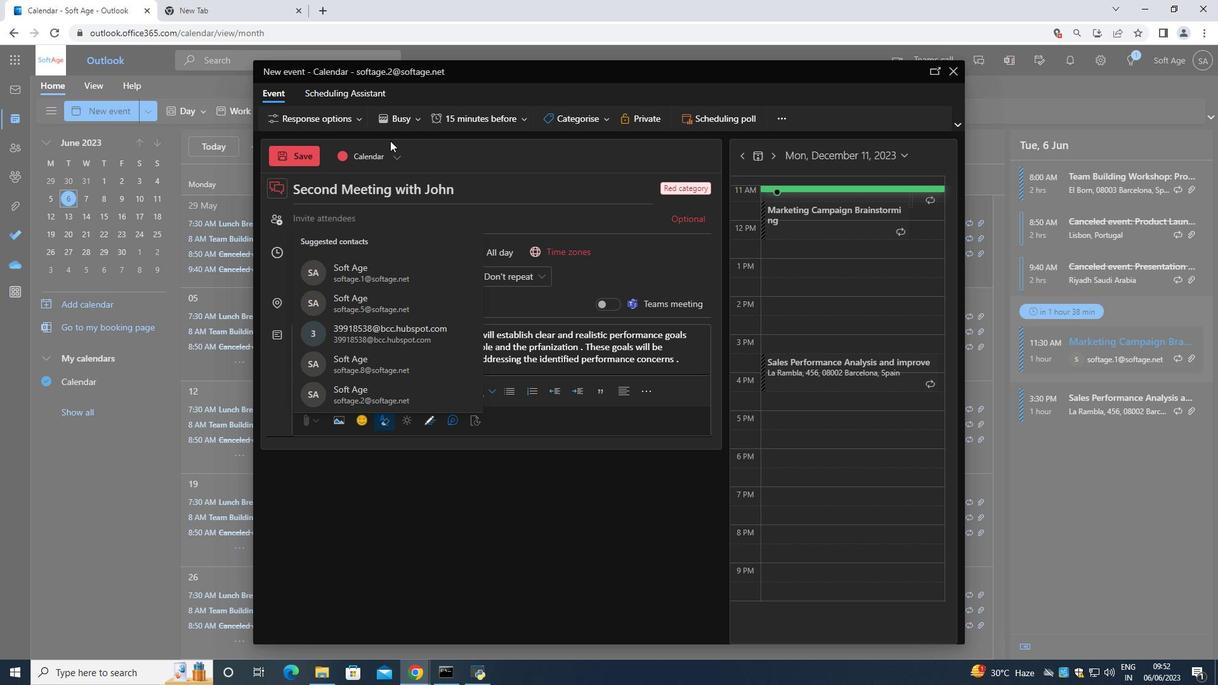 
Action: Key pressed <Key.shift>Softage.1<Key.shift>@
Screenshot: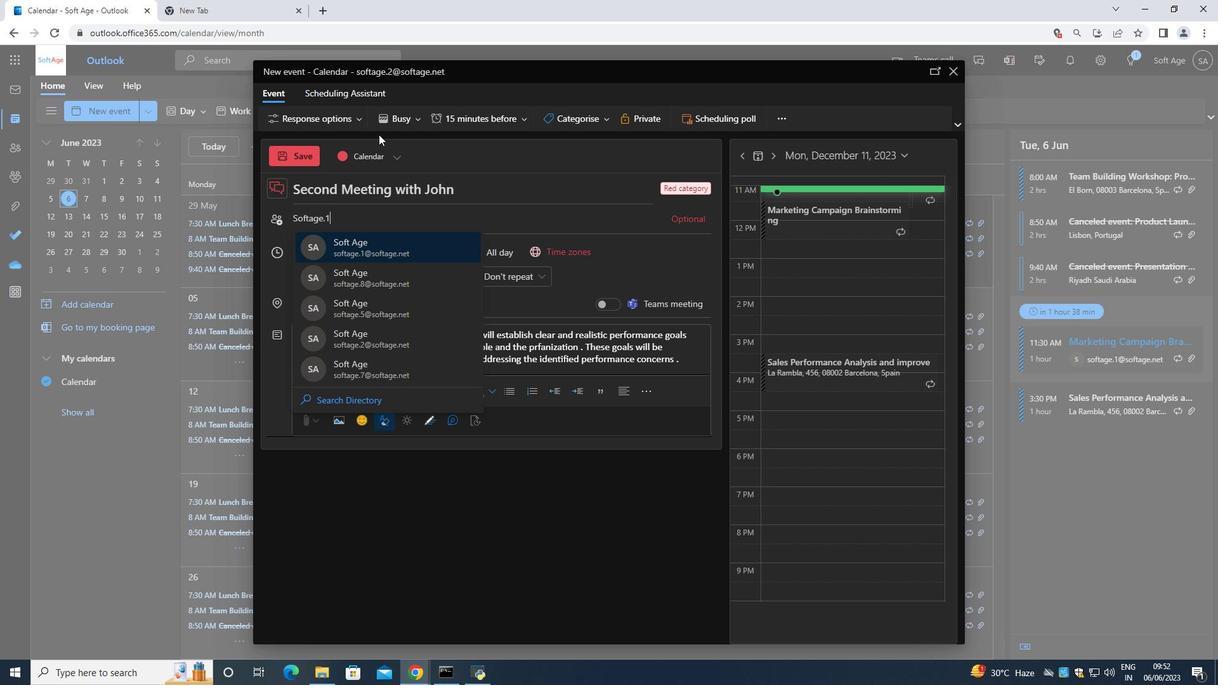 
Action: Mouse moved to (359, 249)
Screenshot: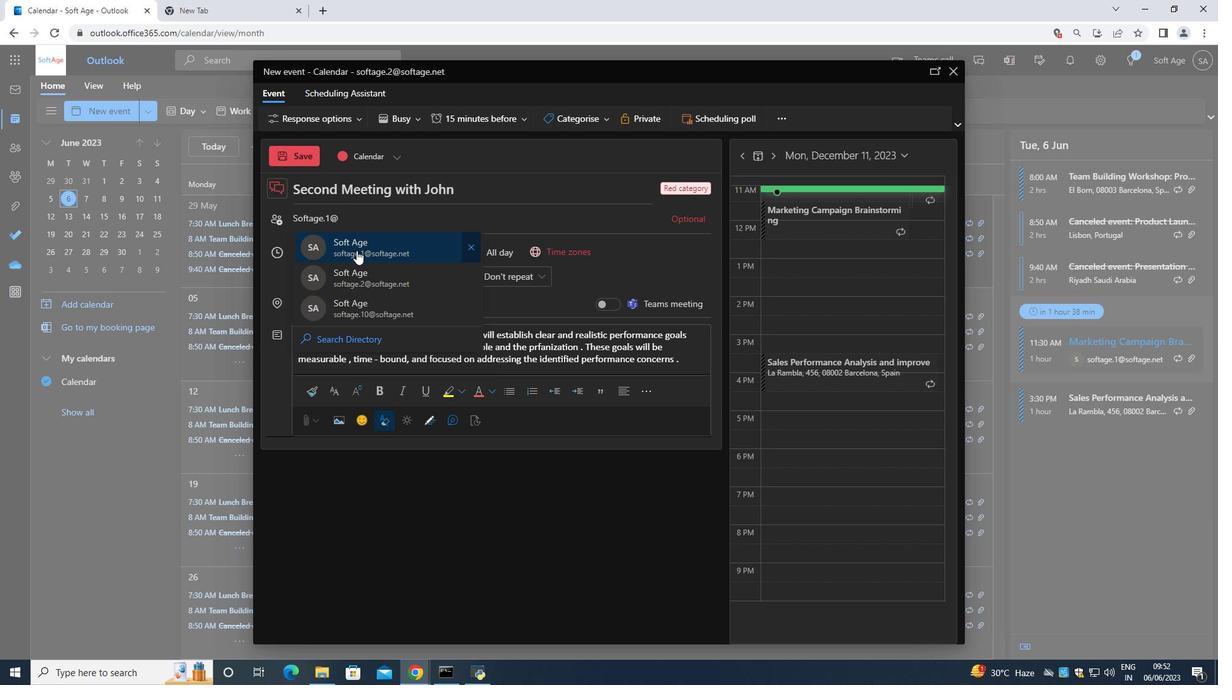 
Action: Mouse pressed left at (359, 249)
Screenshot: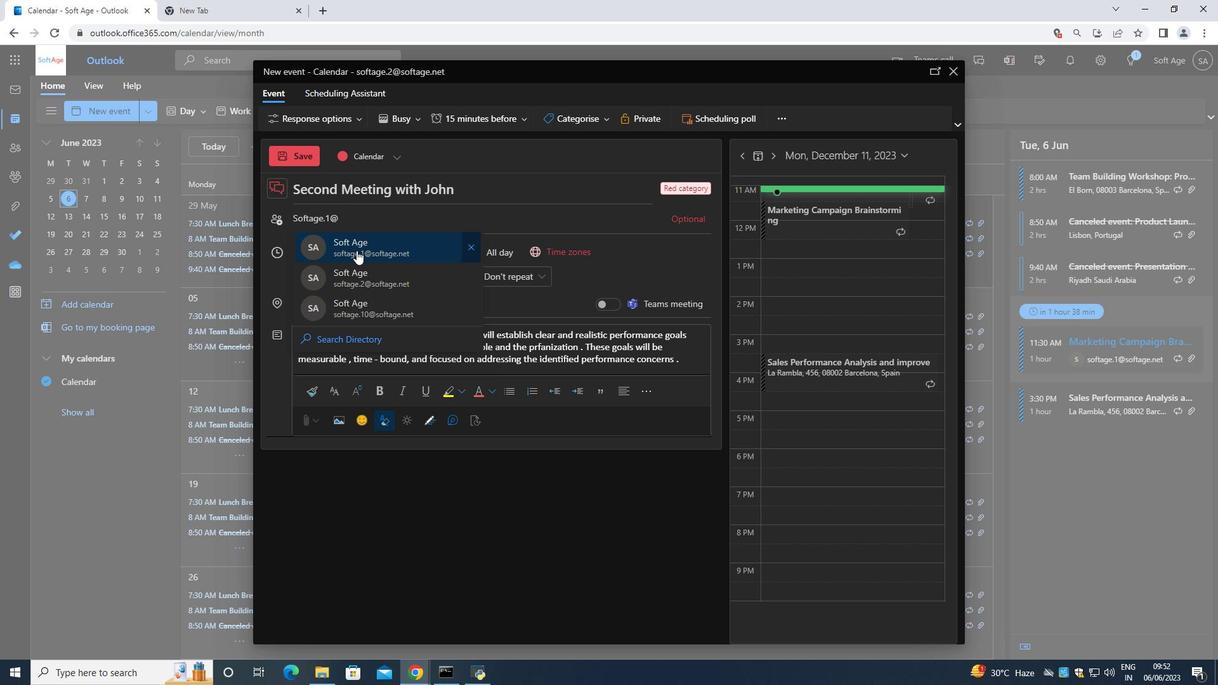 
Action: Mouse moved to (367, 219)
Screenshot: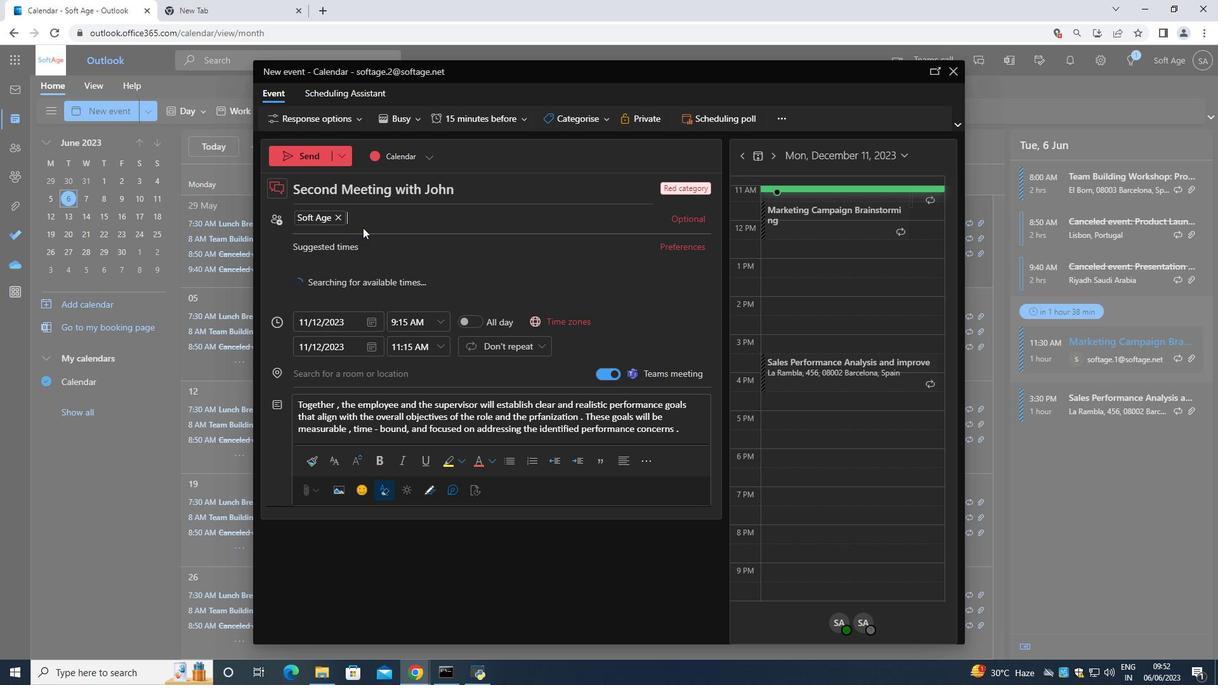 
Action: Key pressed <Key.shift>Sod<Key.backspace>ftage.3<Key.shift>@
Screenshot: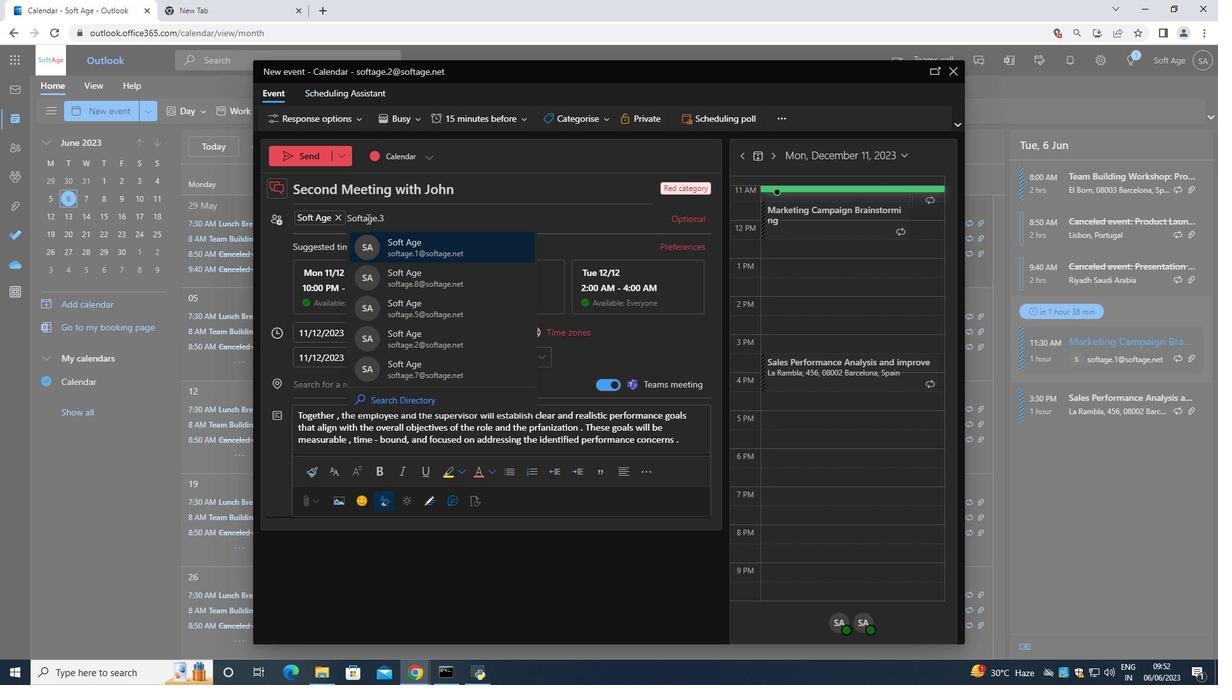 
Action: Mouse moved to (408, 248)
Screenshot: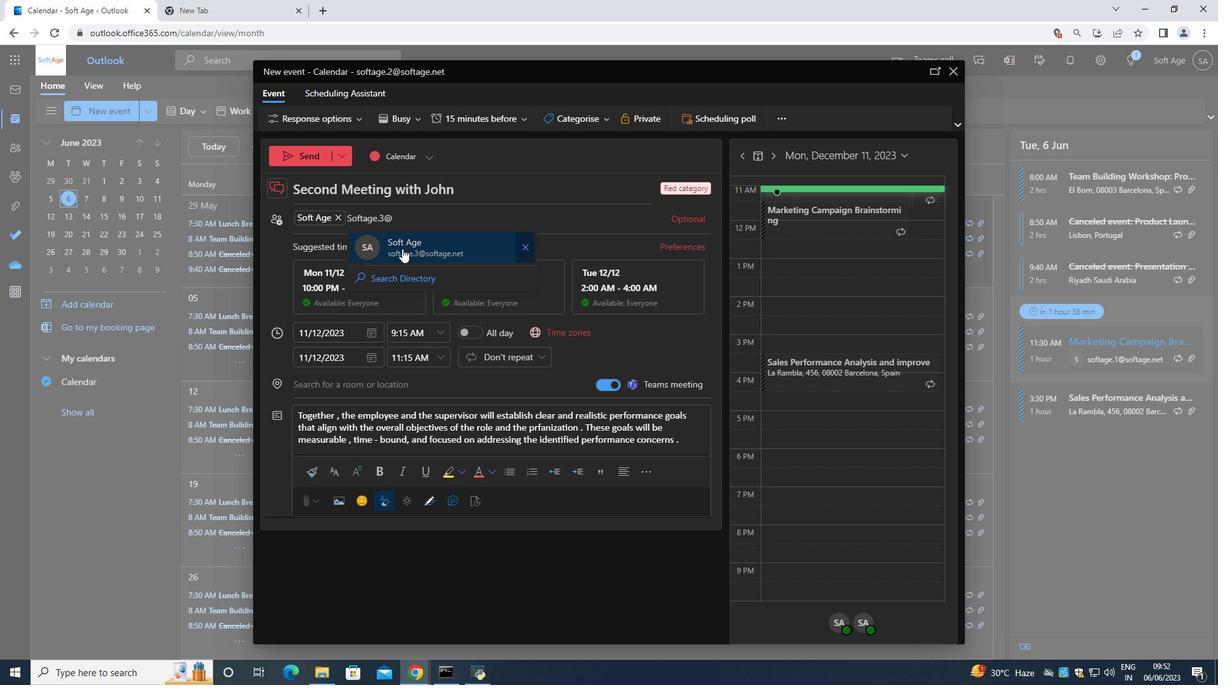 
Action: Mouse pressed left at (408, 248)
Screenshot: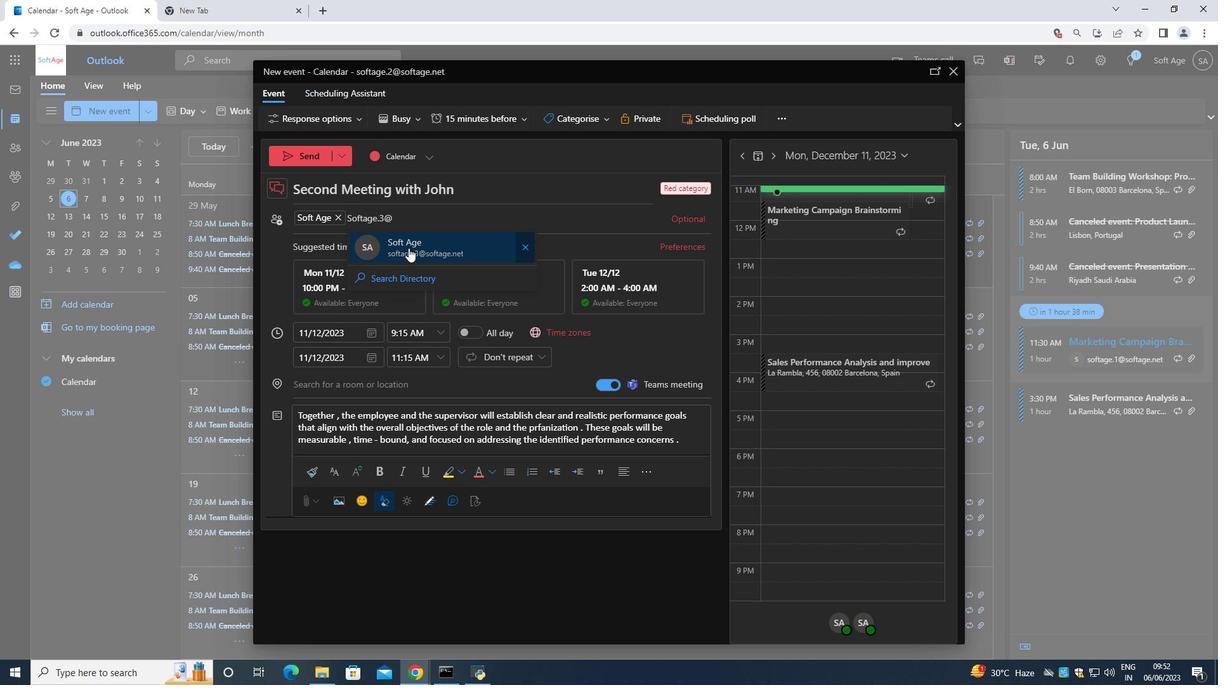 
Action: Mouse moved to (469, 125)
Screenshot: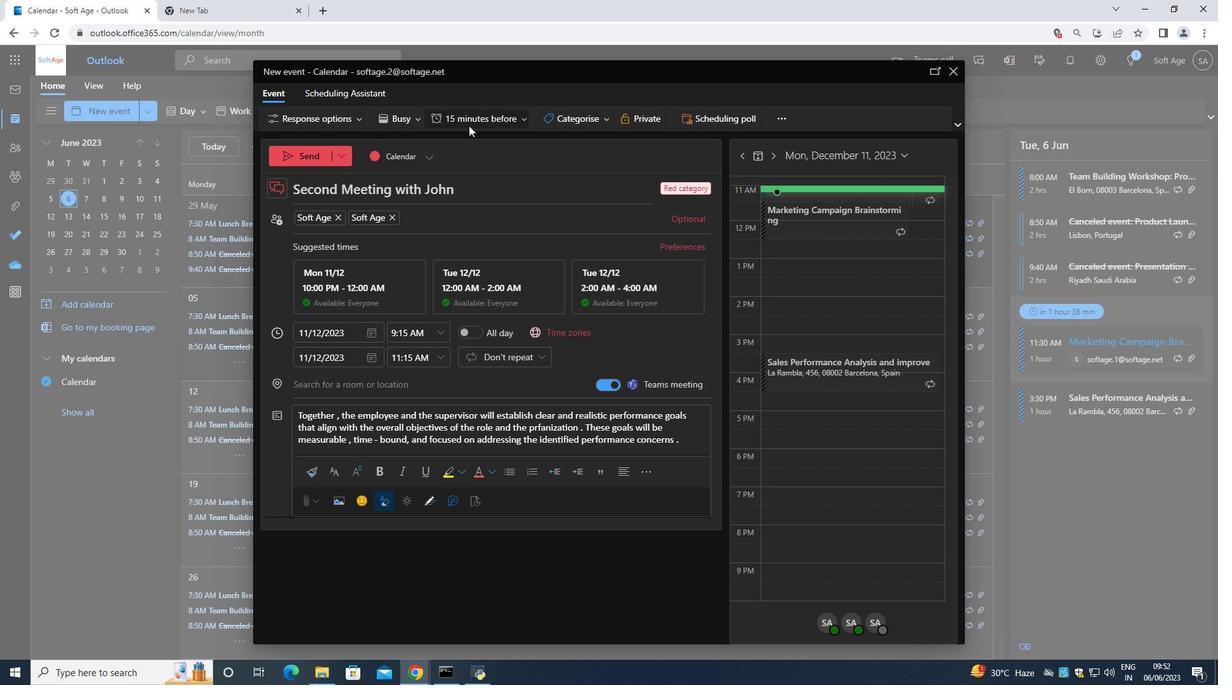 
Action: Mouse pressed left at (469, 125)
Screenshot: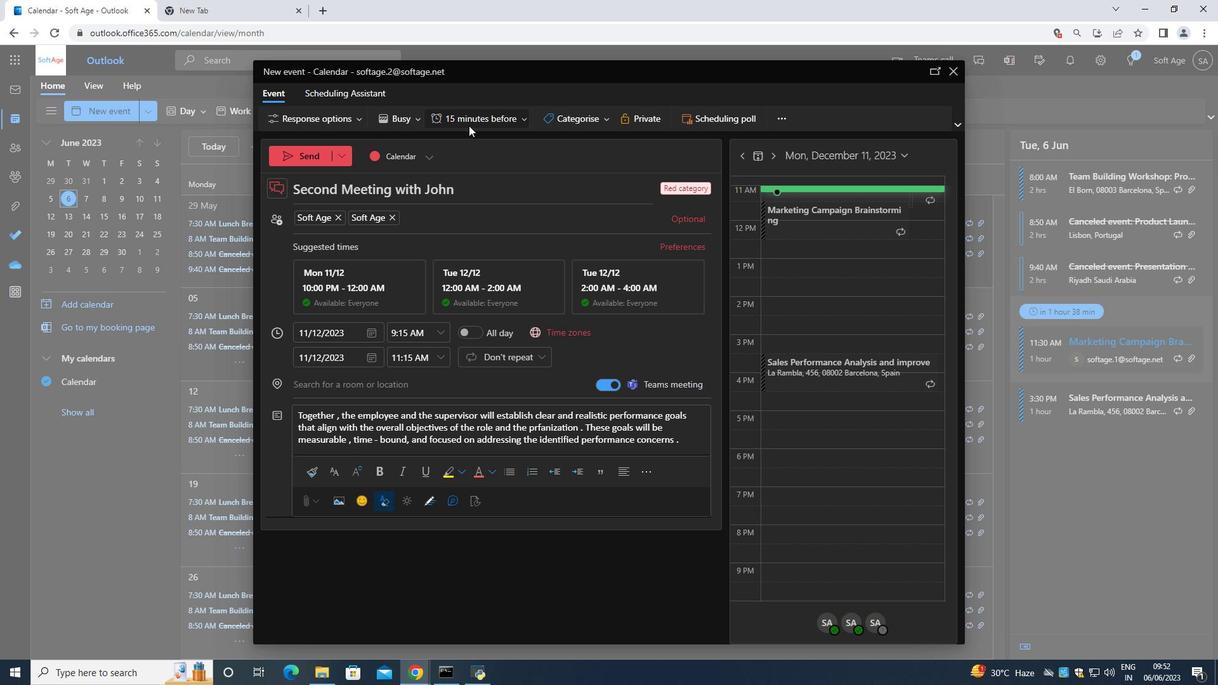 
Action: Mouse moved to (481, 198)
Screenshot: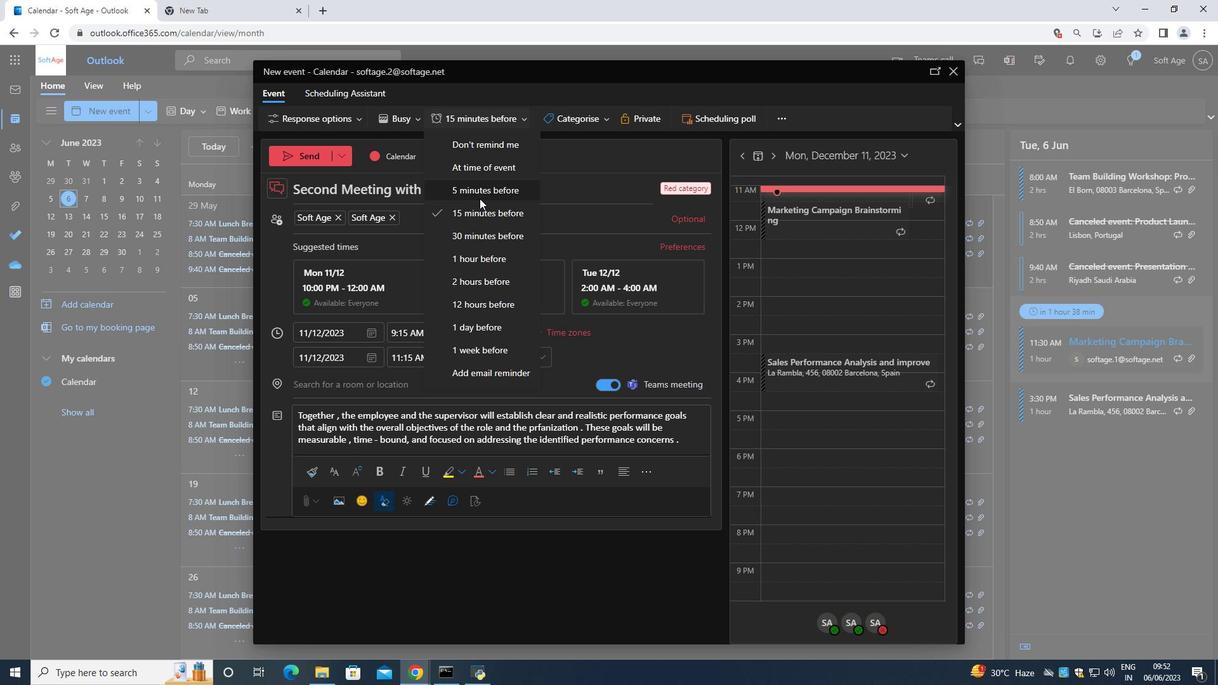 
Action: Mouse pressed left at (481, 198)
Screenshot: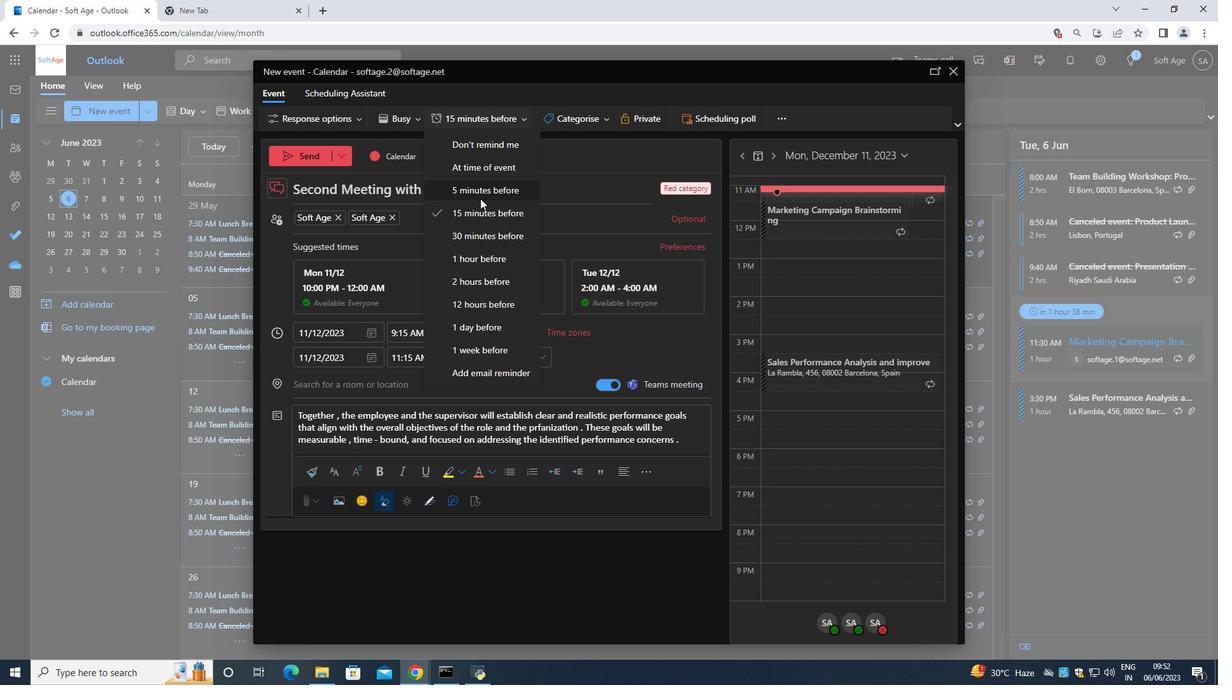 
Action: Mouse moved to (315, 154)
Screenshot: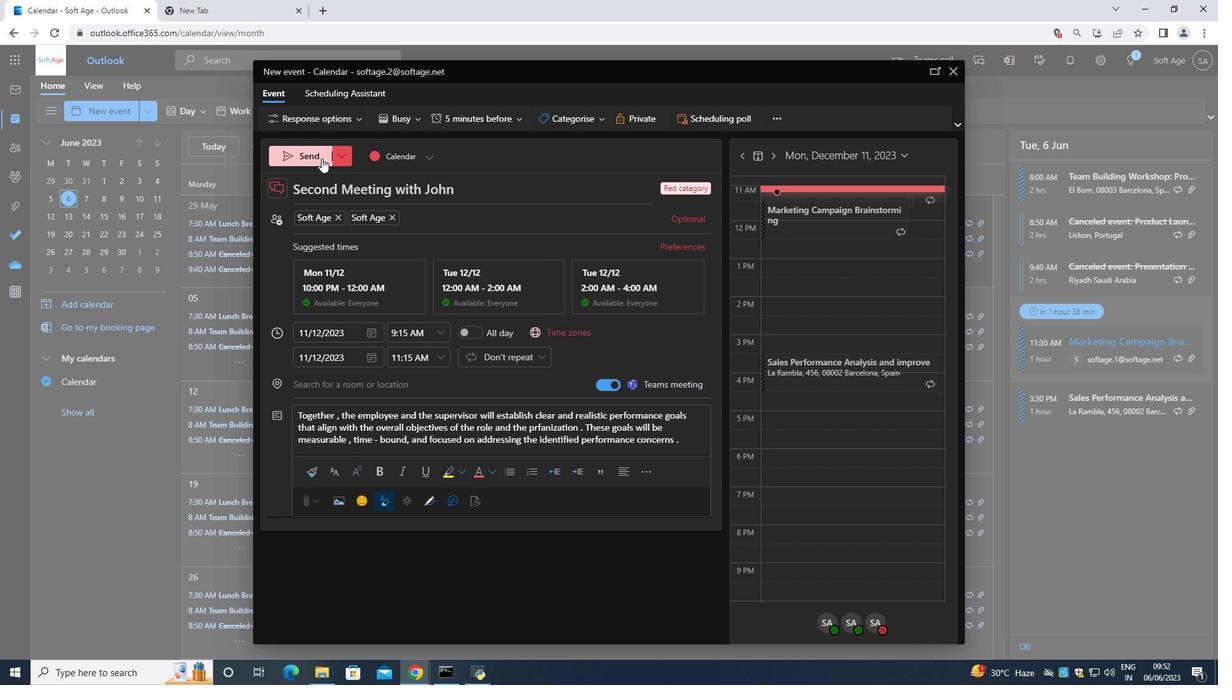 
Action: Mouse pressed left at (315, 154)
Screenshot: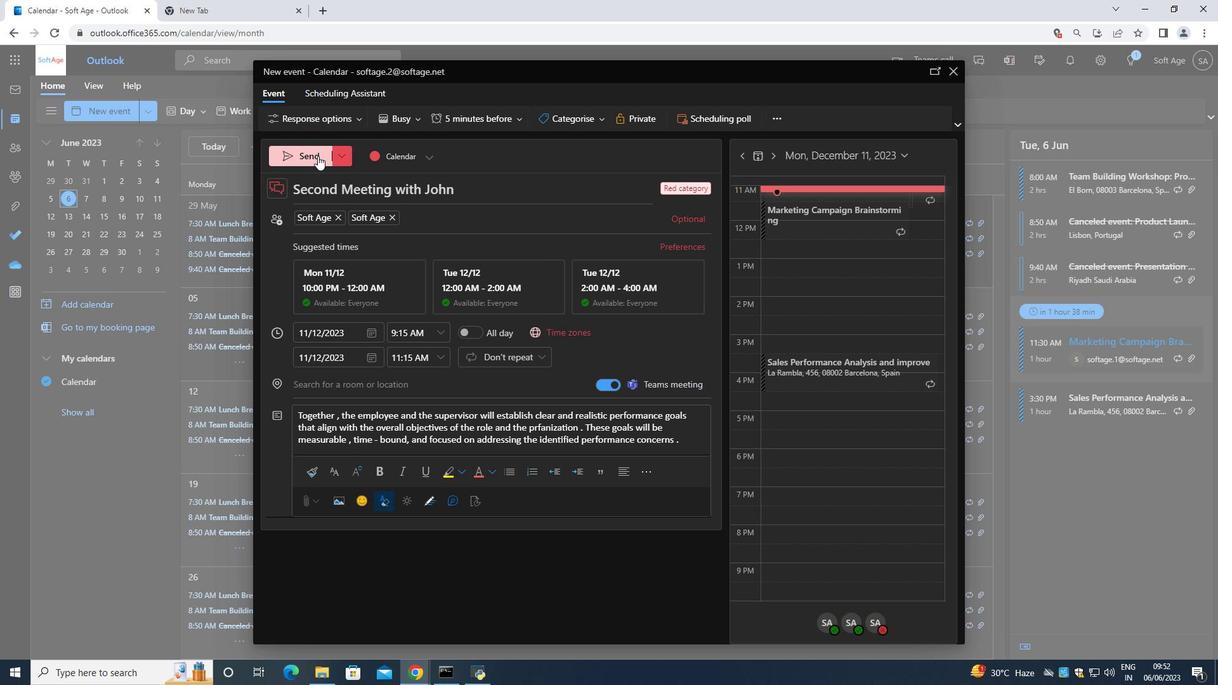 
